 Task: Create a due date automation trigger when advanced on, on the monday before a card is due add fields without custom field "Resume" set to a number greater than 1 and greater or equal to 10 at 11:00 AM.
Action: Mouse moved to (1112, 84)
Screenshot: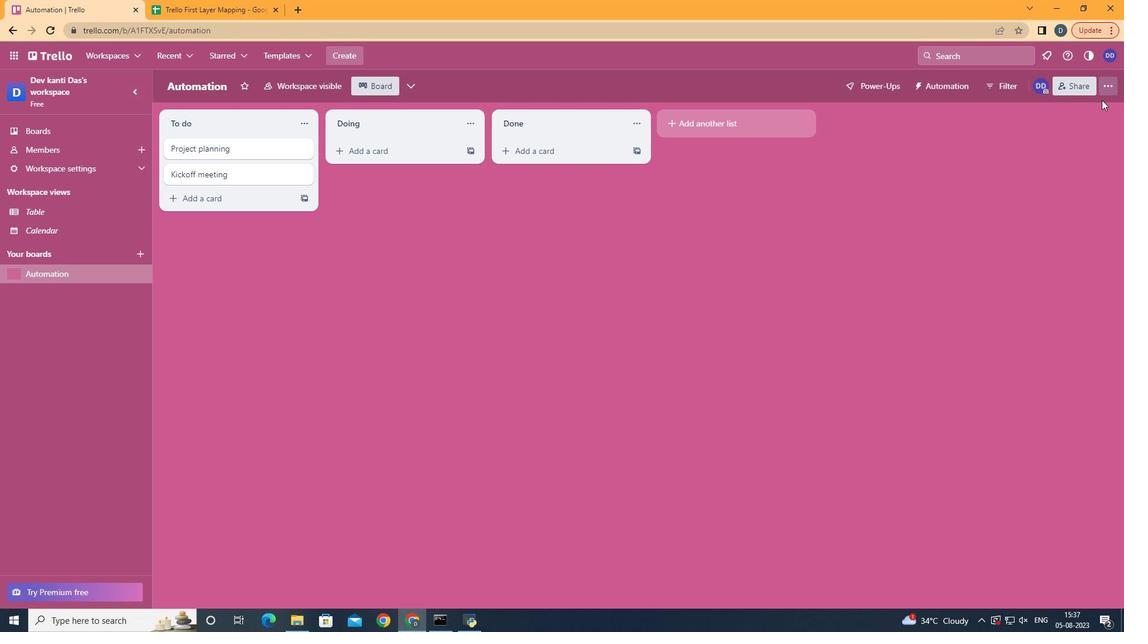 
Action: Mouse pressed left at (1112, 84)
Screenshot: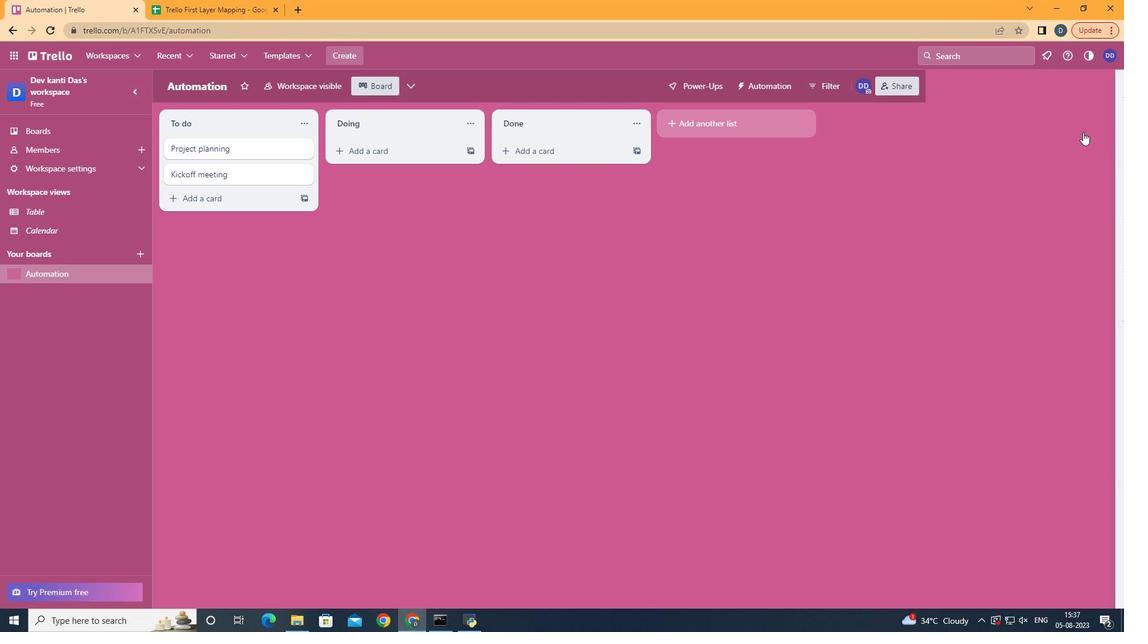 
Action: Mouse moved to (1012, 239)
Screenshot: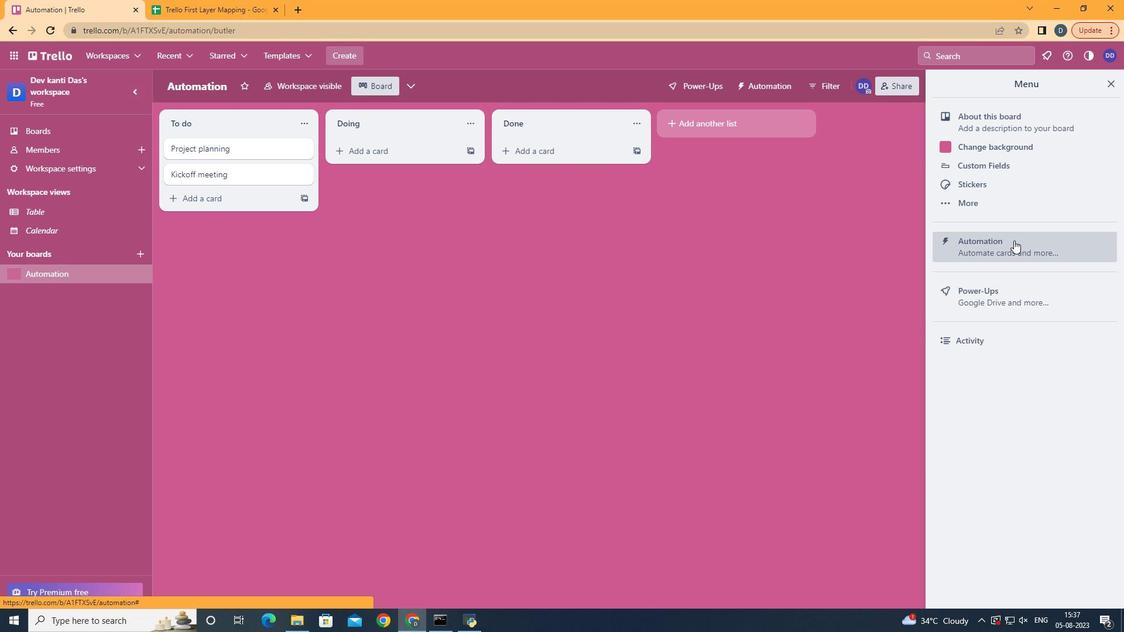 
Action: Mouse pressed left at (1012, 239)
Screenshot: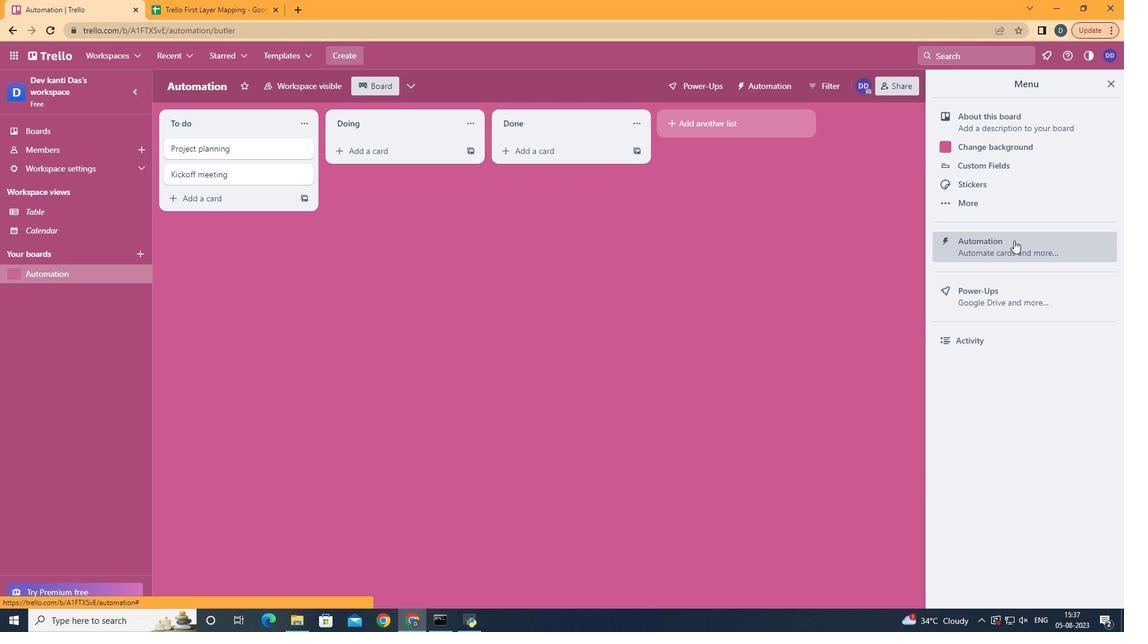
Action: Mouse moved to (209, 228)
Screenshot: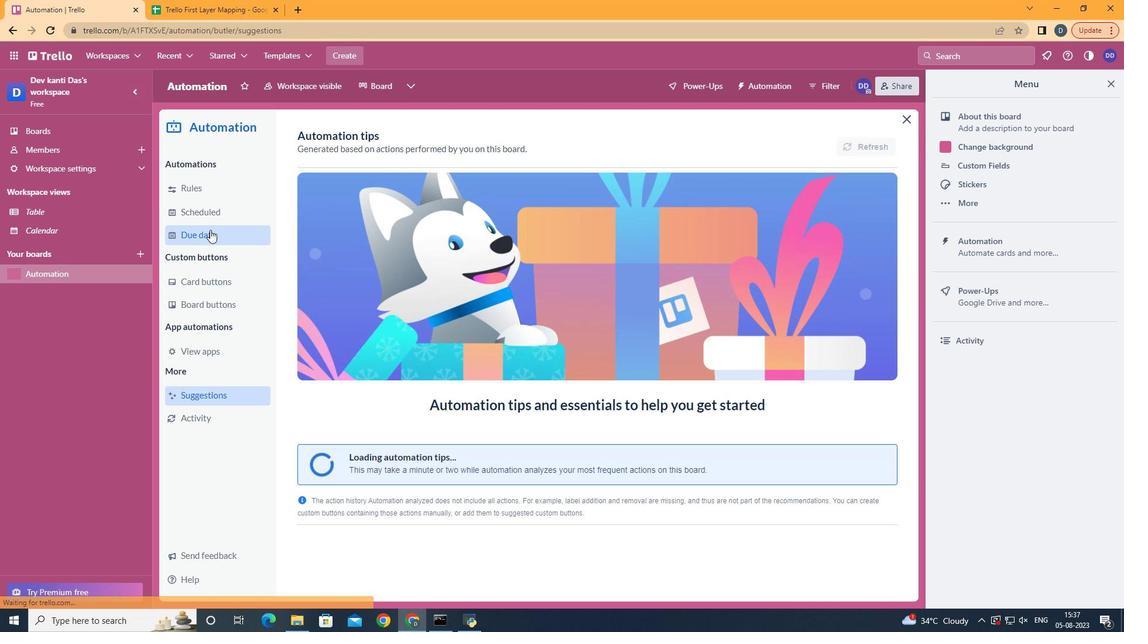 
Action: Mouse pressed left at (209, 228)
Screenshot: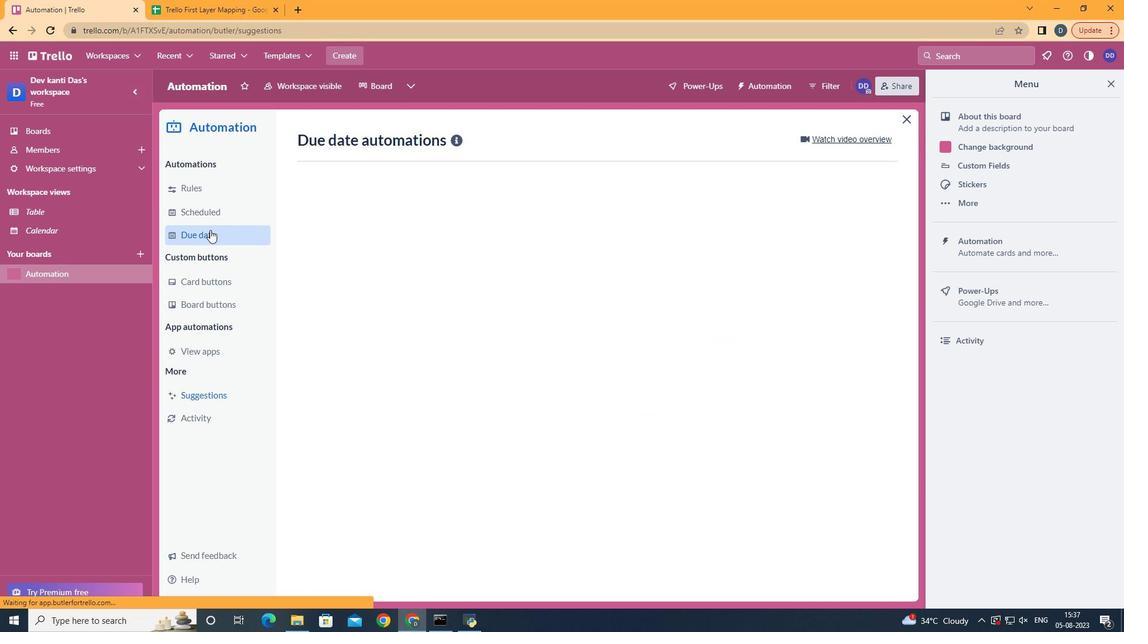 
Action: Mouse moved to (829, 141)
Screenshot: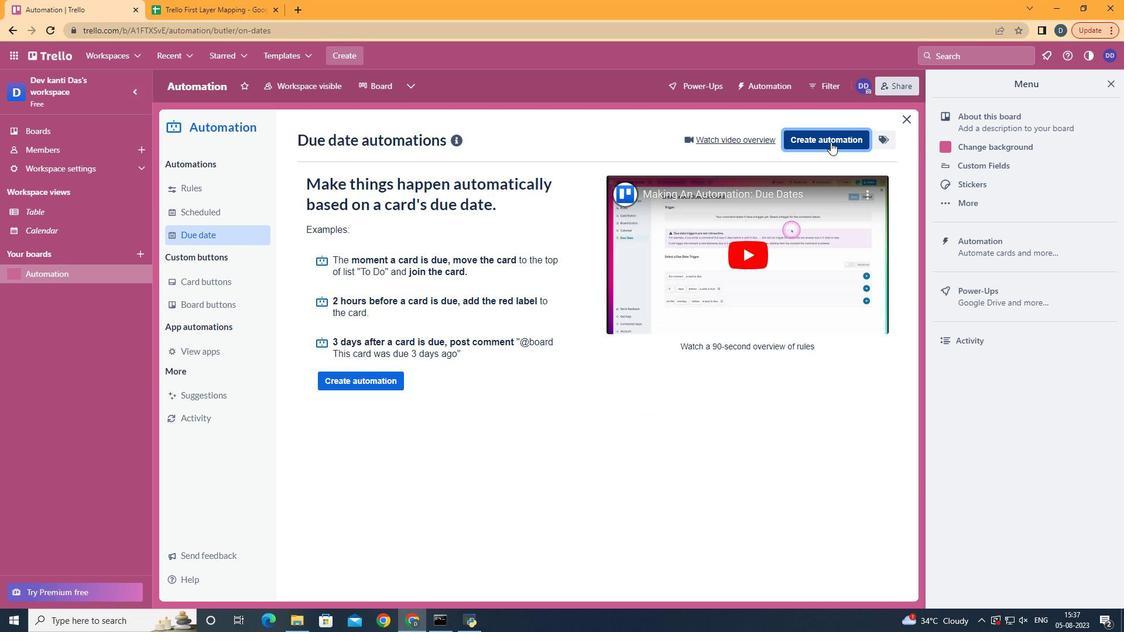 
Action: Mouse pressed left at (829, 141)
Screenshot: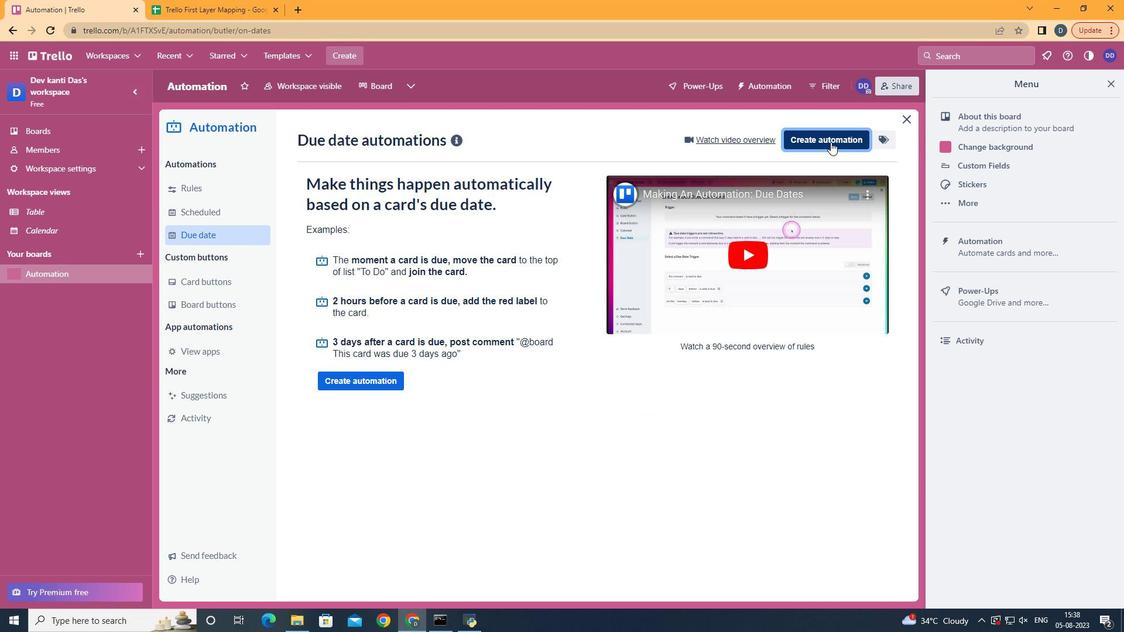 
Action: Mouse moved to (609, 245)
Screenshot: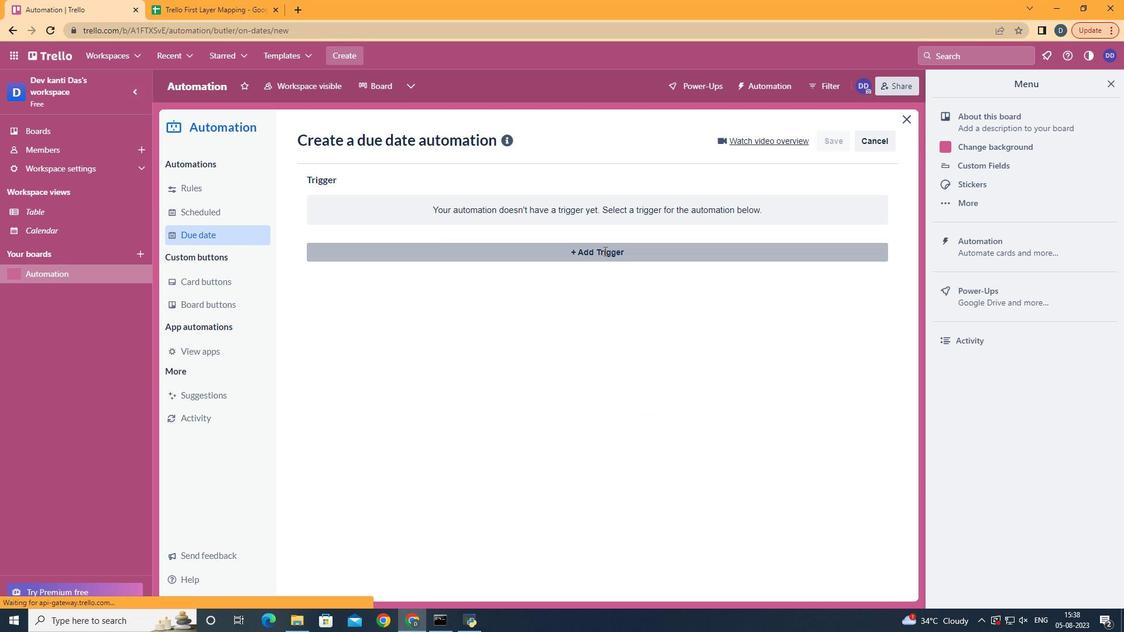 
Action: Mouse pressed left at (609, 245)
Screenshot: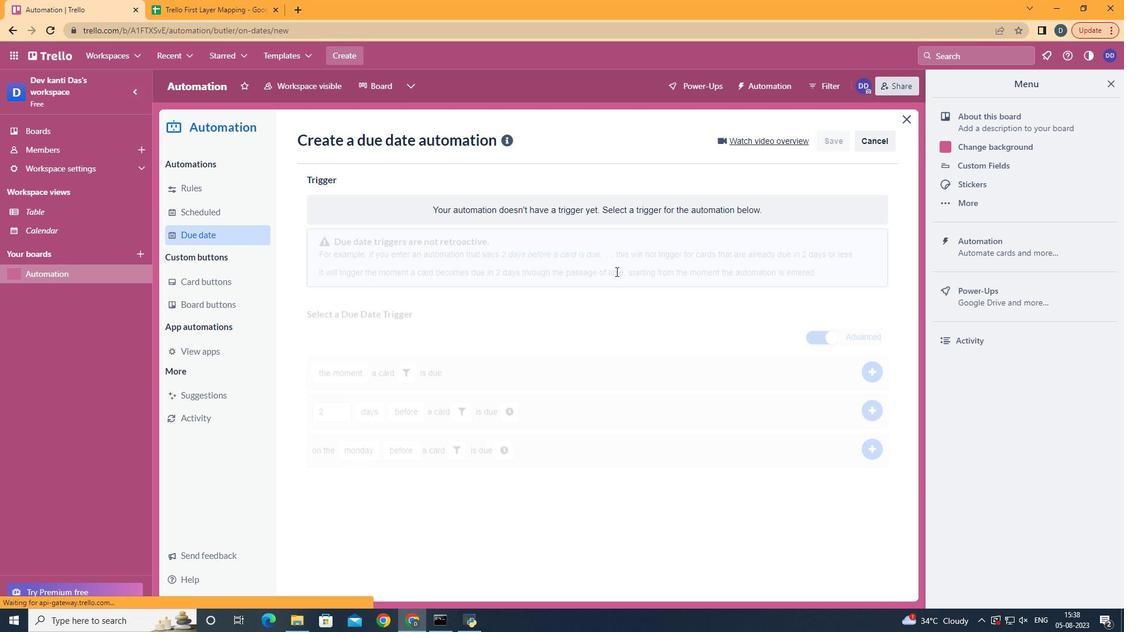 
Action: Mouse moved to (378, 305)
Screenshot: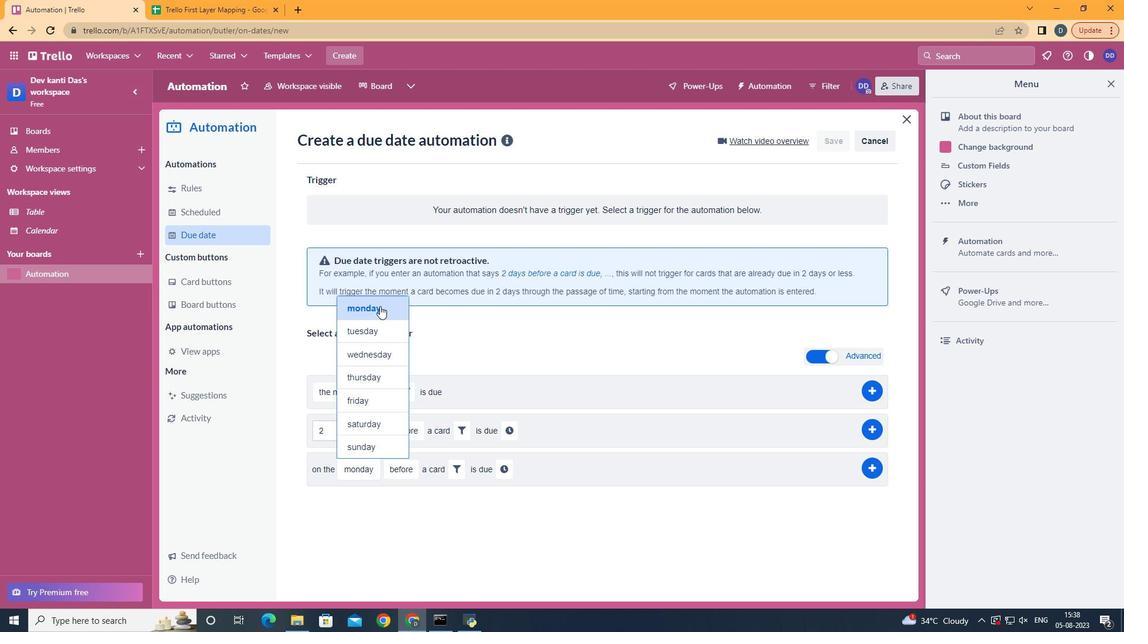
Action: Mouse pressed left at (378, 305)
Screenshot: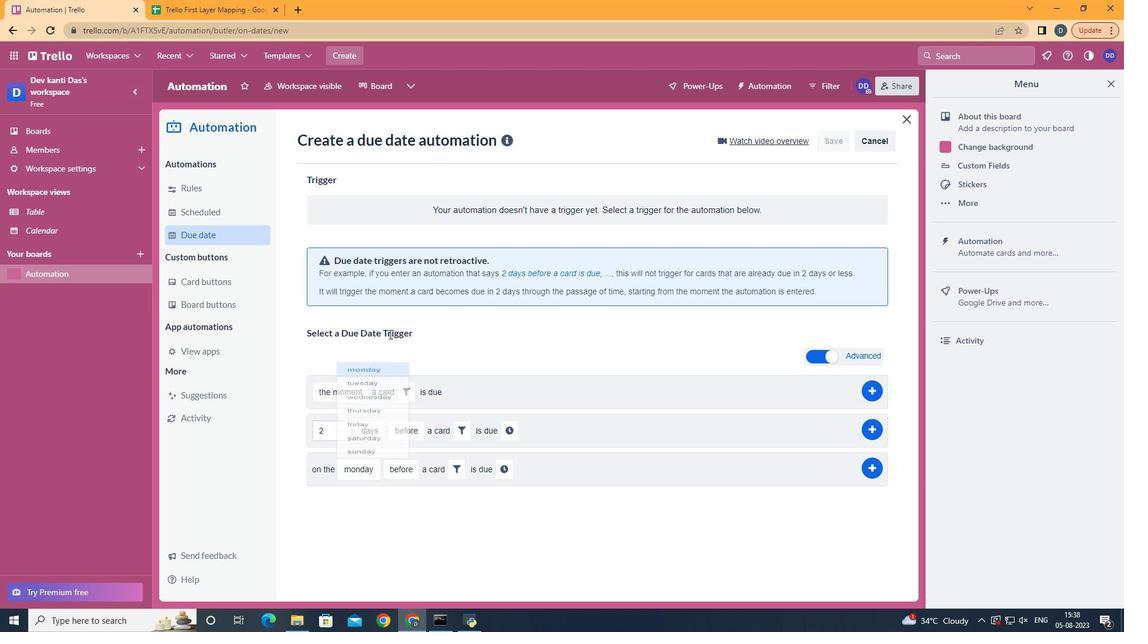 
Action: Mouse moved to (404, 488)
Screenshot: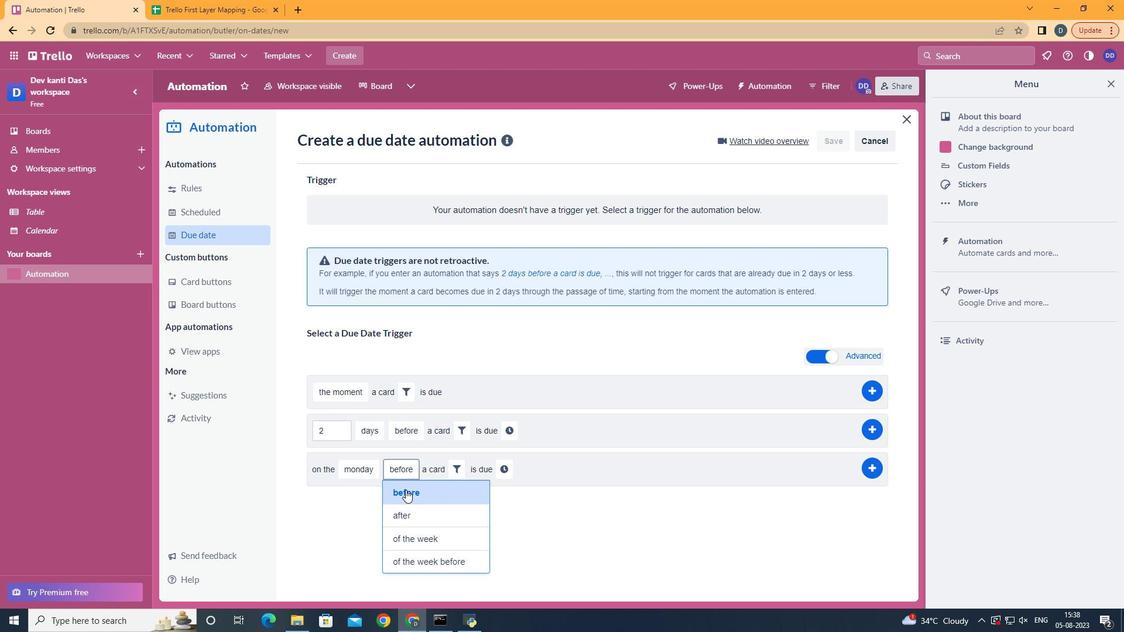 
Action: Mouse pressed left at (404, 488)
Screenshot: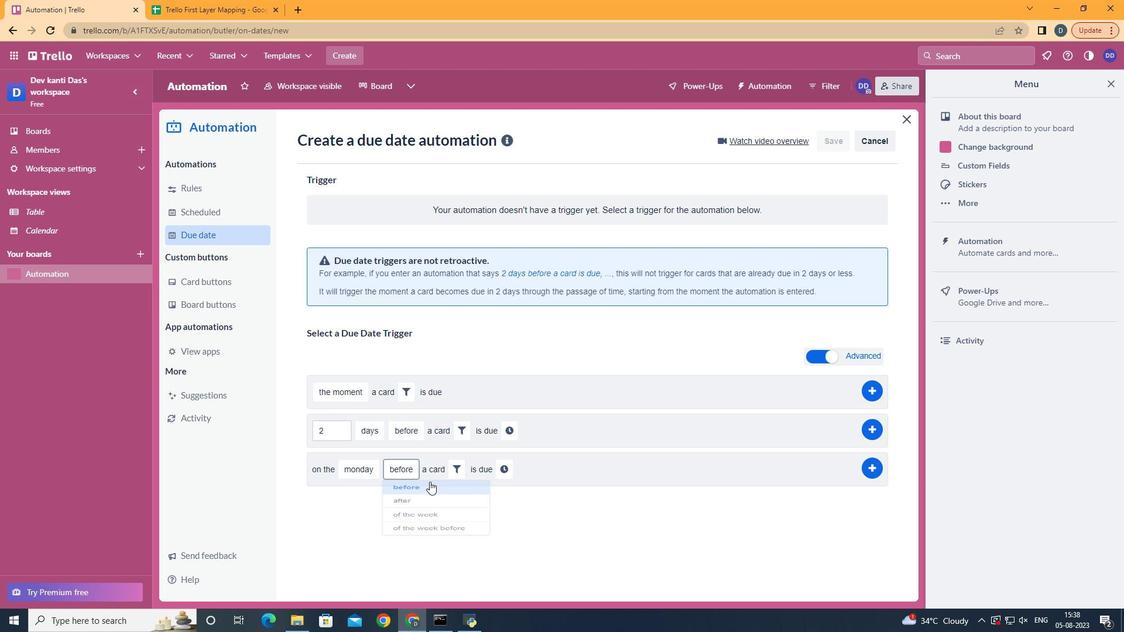 
Action: Mouse moved to (454, 469)
Screenshot: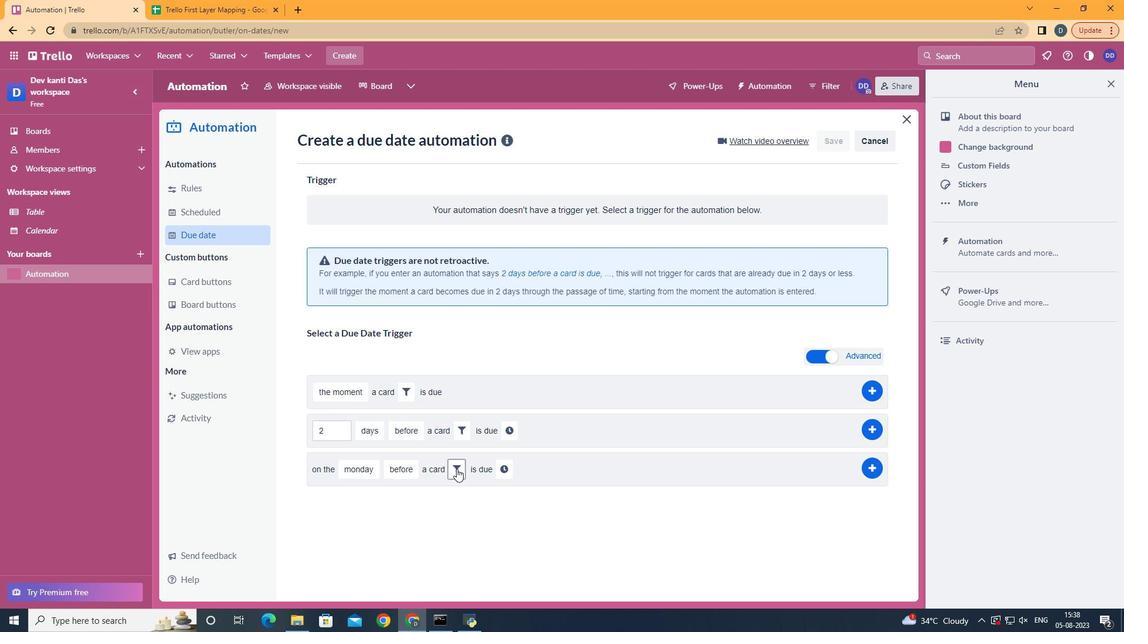 
Action: Mouse pressed left at (454, 469)
Screenshot: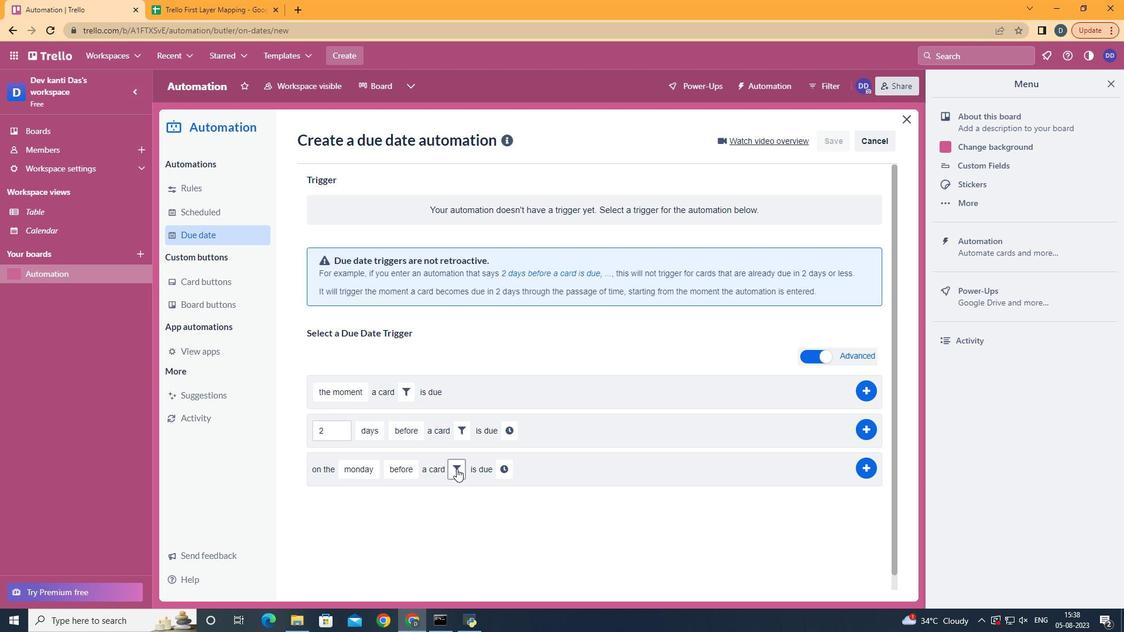 
Action: Mouse moved to (659, 496)
Screenshot: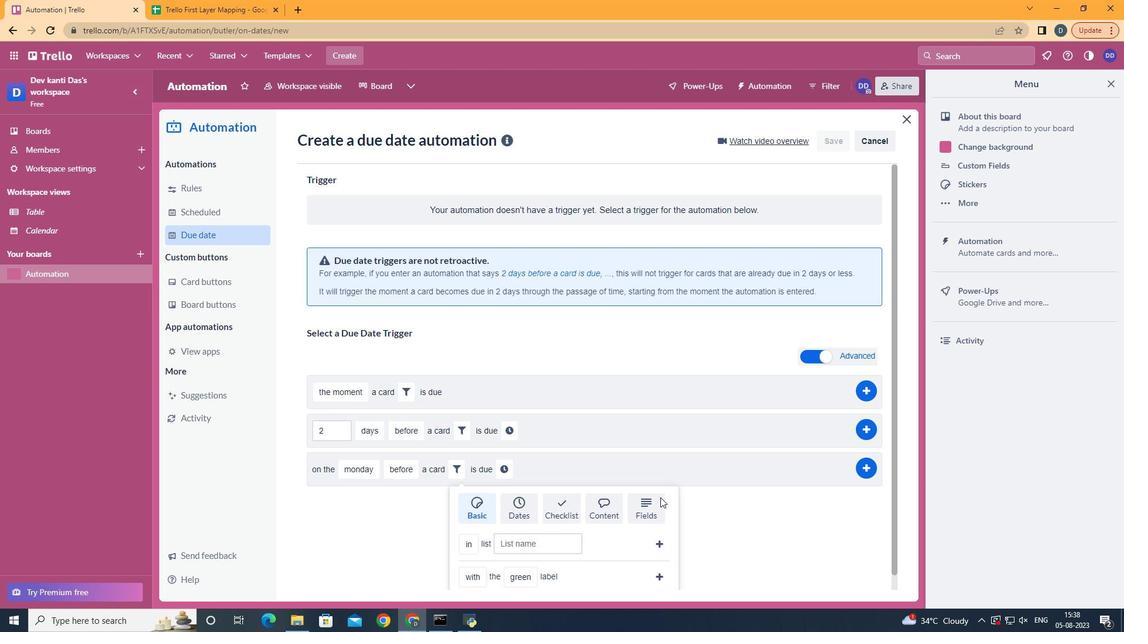
Action: Mouse pressed left at (659, 496)
Screenshot: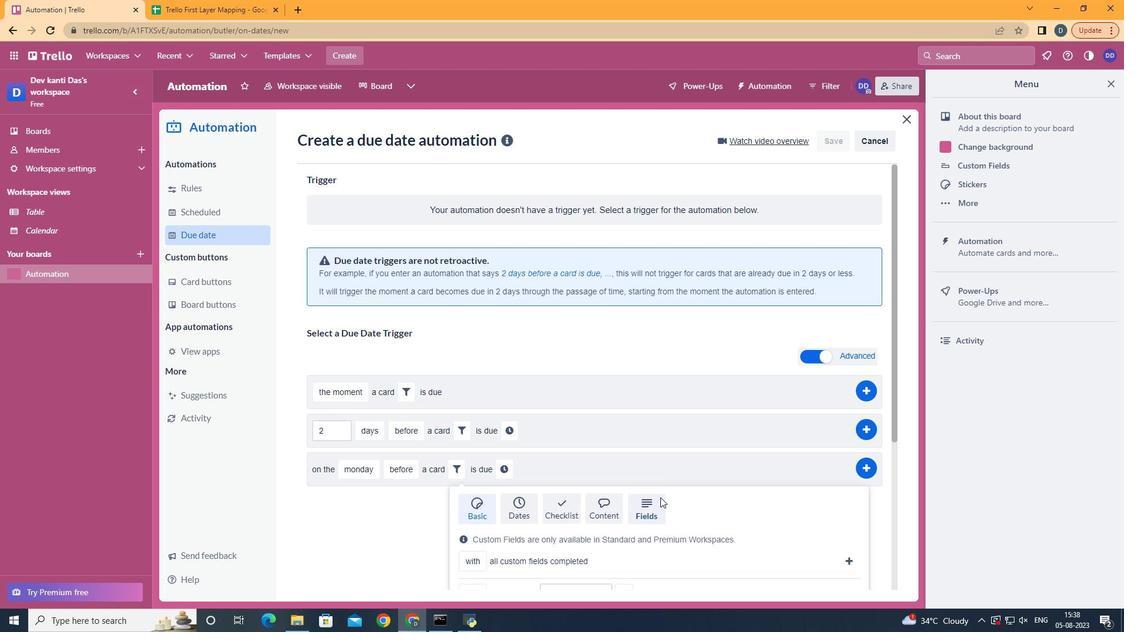 
Action: Mouse scrolled (659, 495) with delta (0, 0)
Screenshot: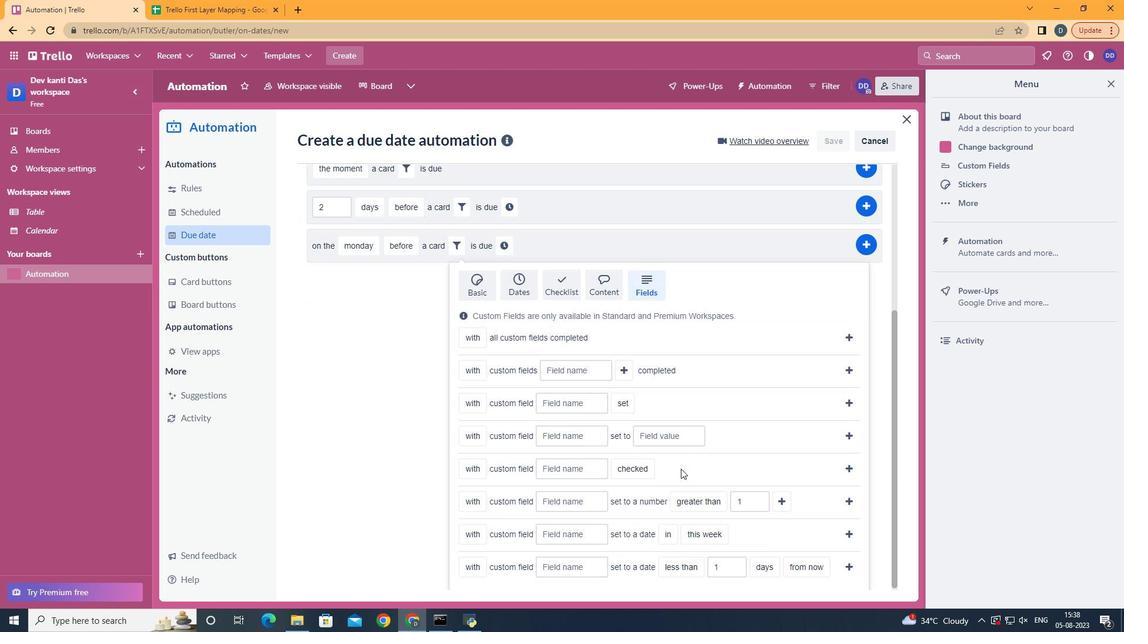 
Action: Mouse scrolled (659, 495) with delta (0, 0)
Screenshot: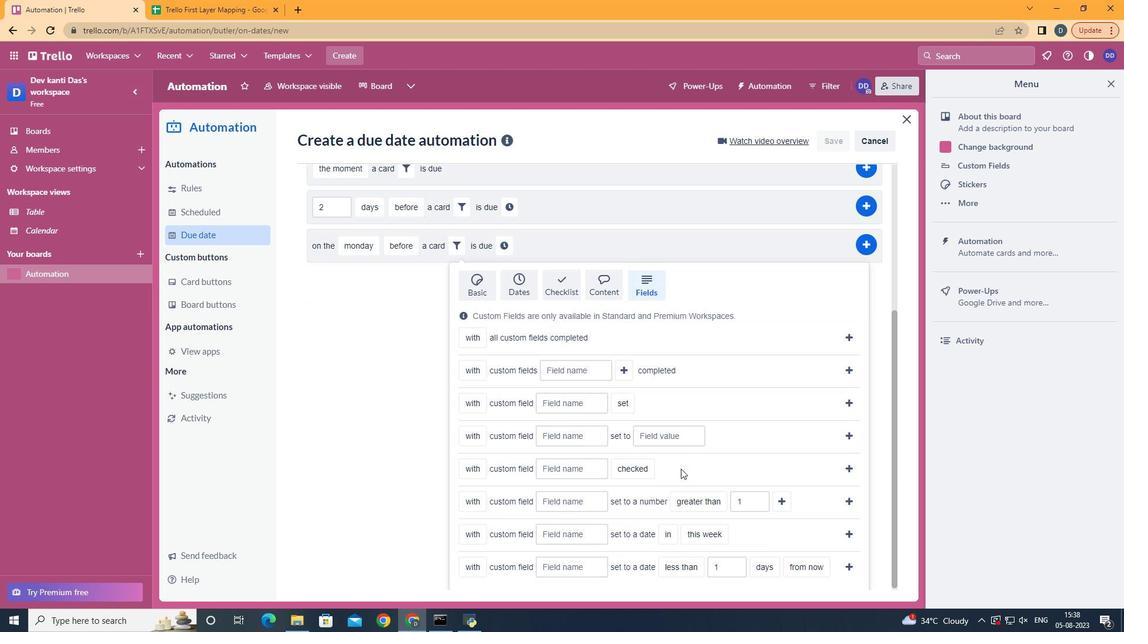 
Action: Mouse scrolled (659, 495) with delta (0, 0)
Screenshot: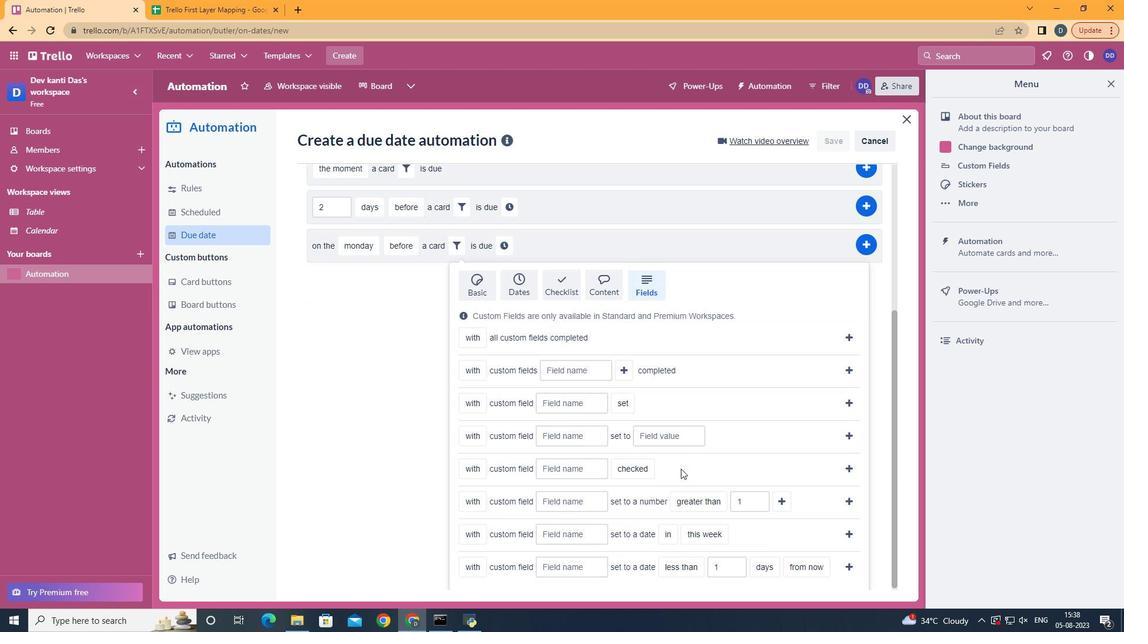 
Action: Mouse scrolled (659, 495) with delta (0, 0)
Screenshot: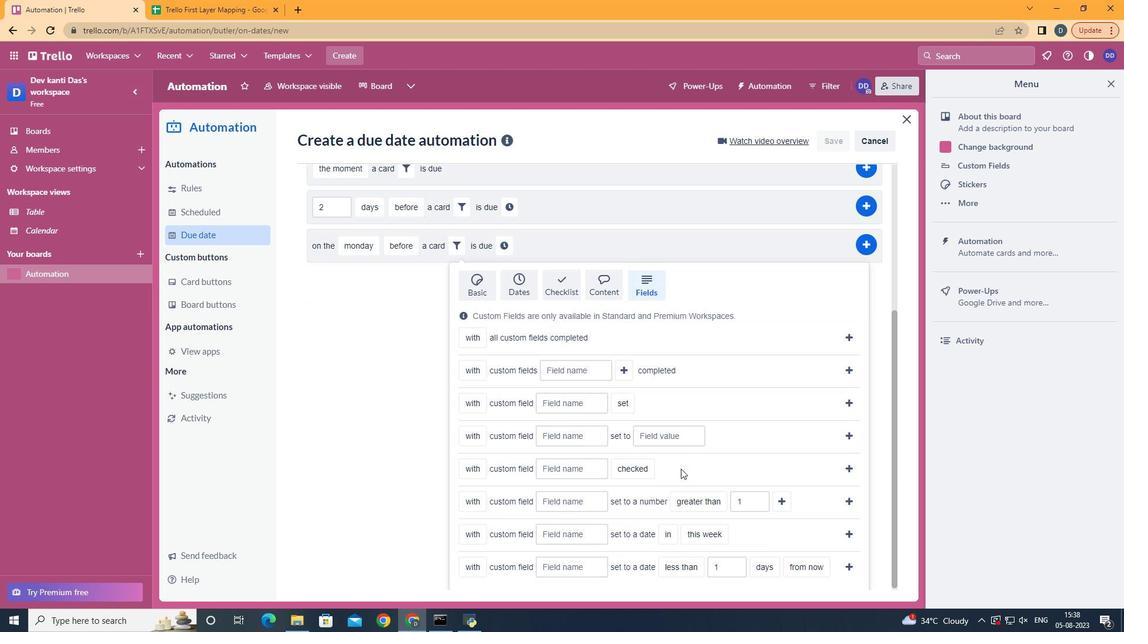 
Action: Mouse scrolled (659, 495) with delta (0, 0)
Screenshot: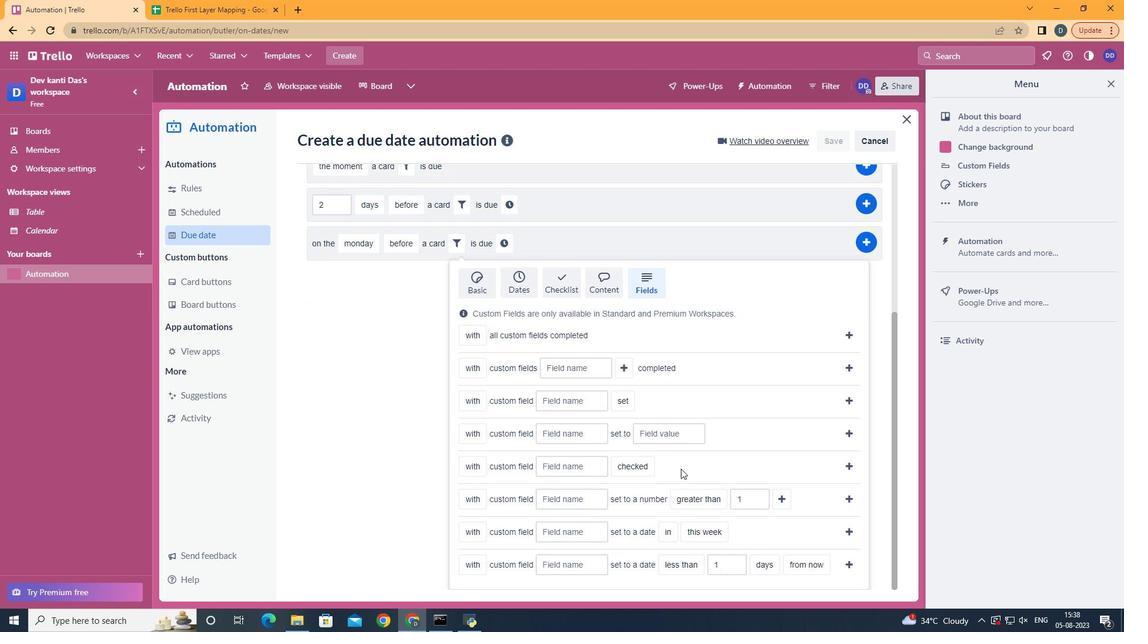 
Action: Mouse scrolled (659, 495) with delta (0, 0)
Screenshot: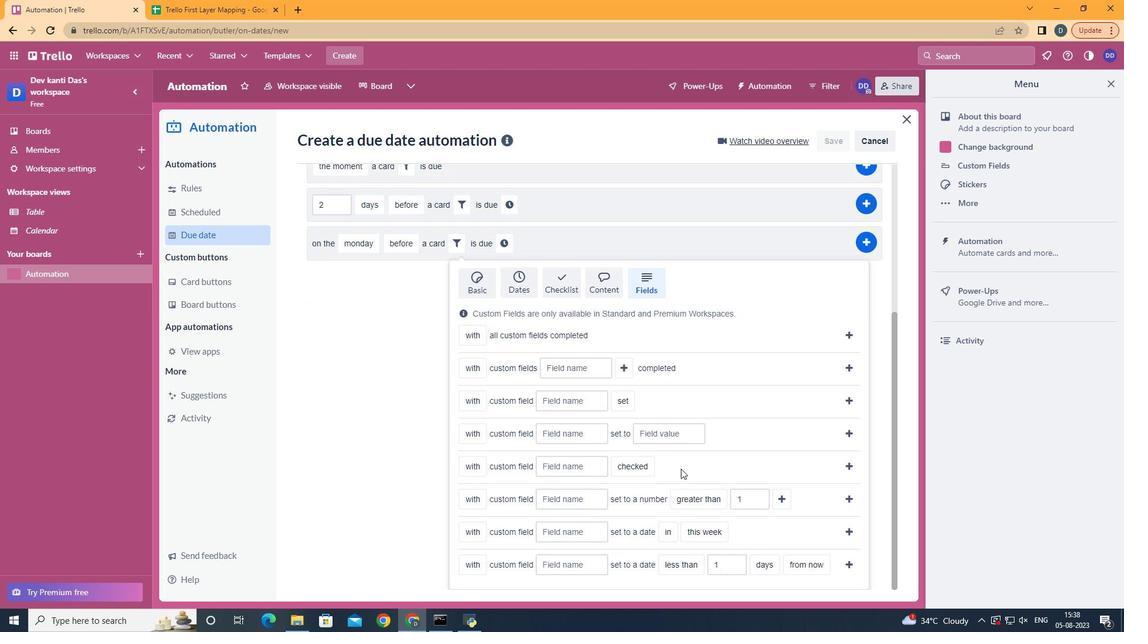 
Action: Mouse moved to (477, 548)
Screenshot: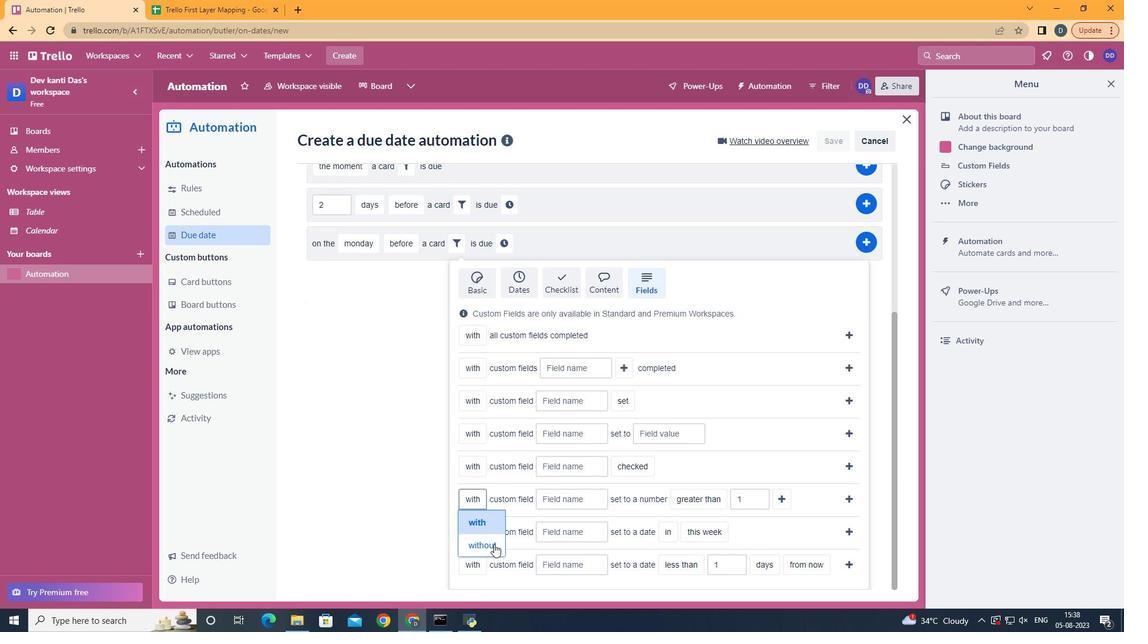 
Action: Mouse pressed left at (477, 548)
Screenshot: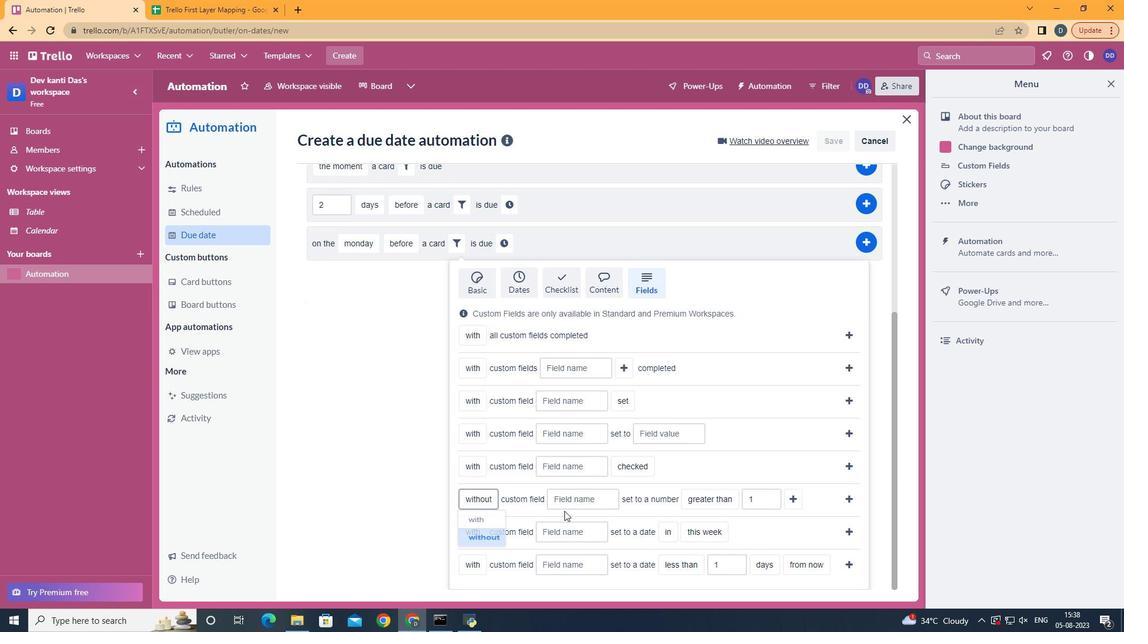 
Action: Mouse moved to (585, 497)
Screenshot: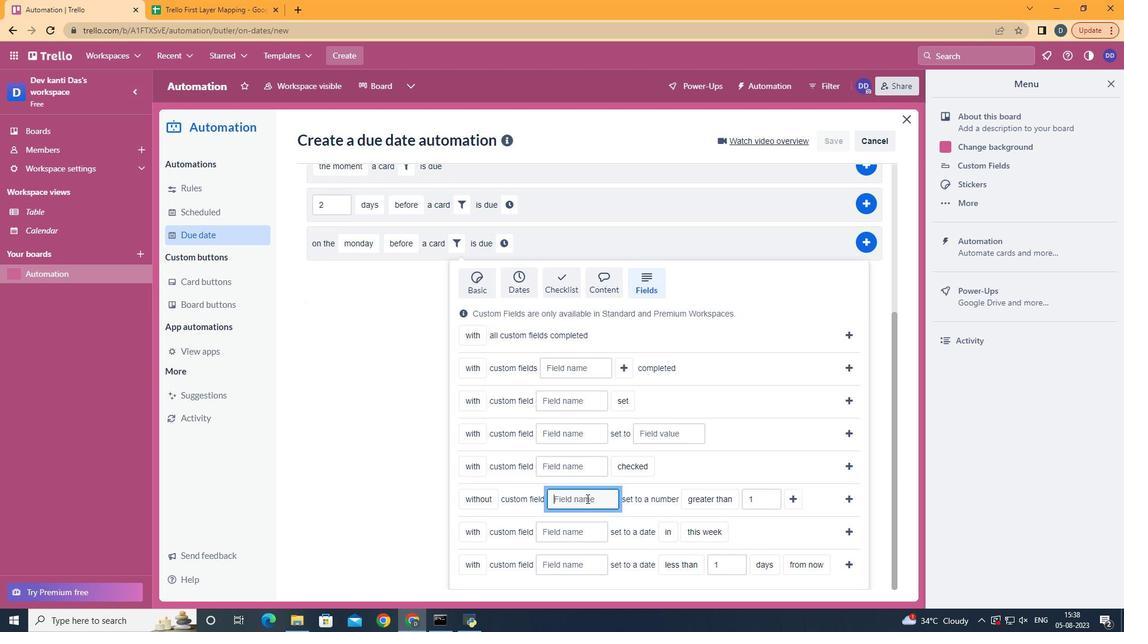 
Action: Mouse pressed left at (585, 497)
Screenshot: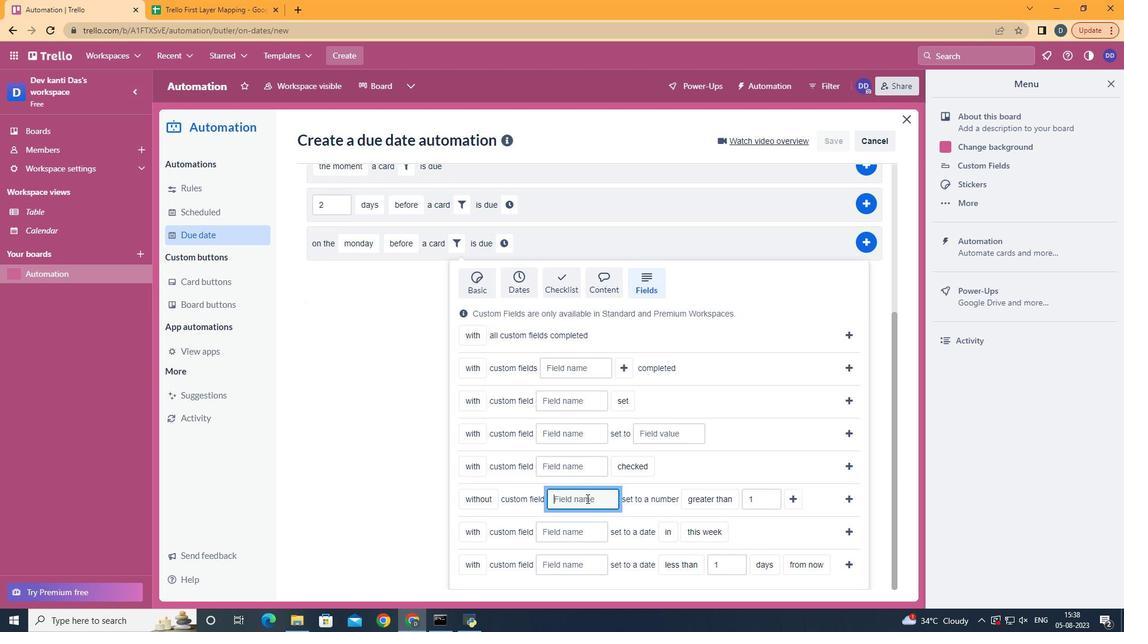 
Action: Mouse moved to (585, 497)
Screenshot: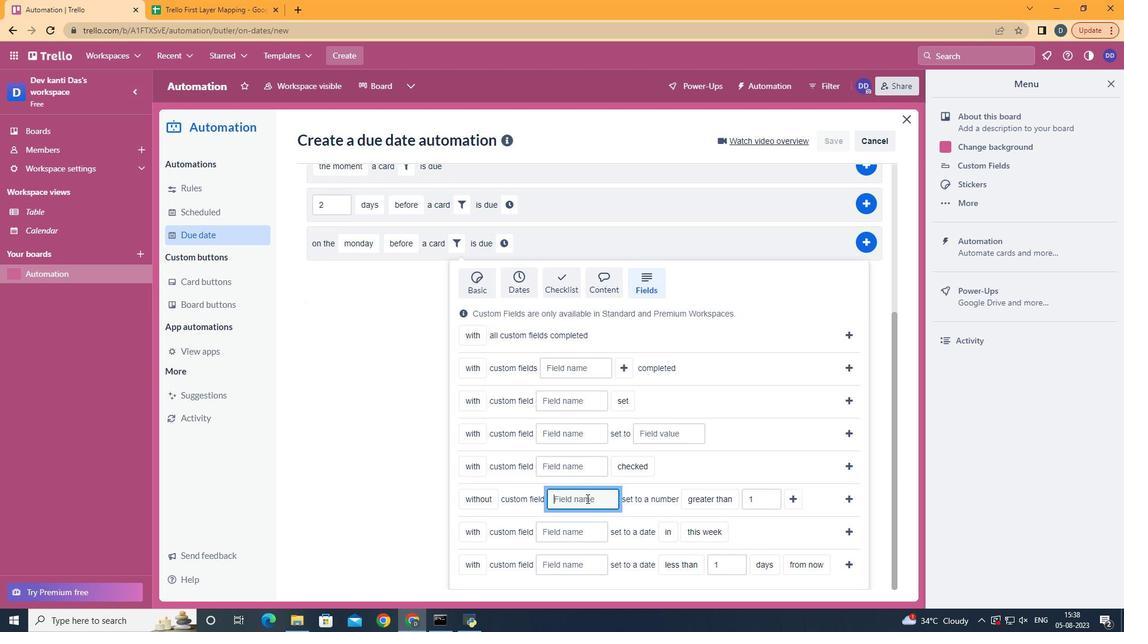 
Action: Key pressed <Key.shift>Resume
Screenshot: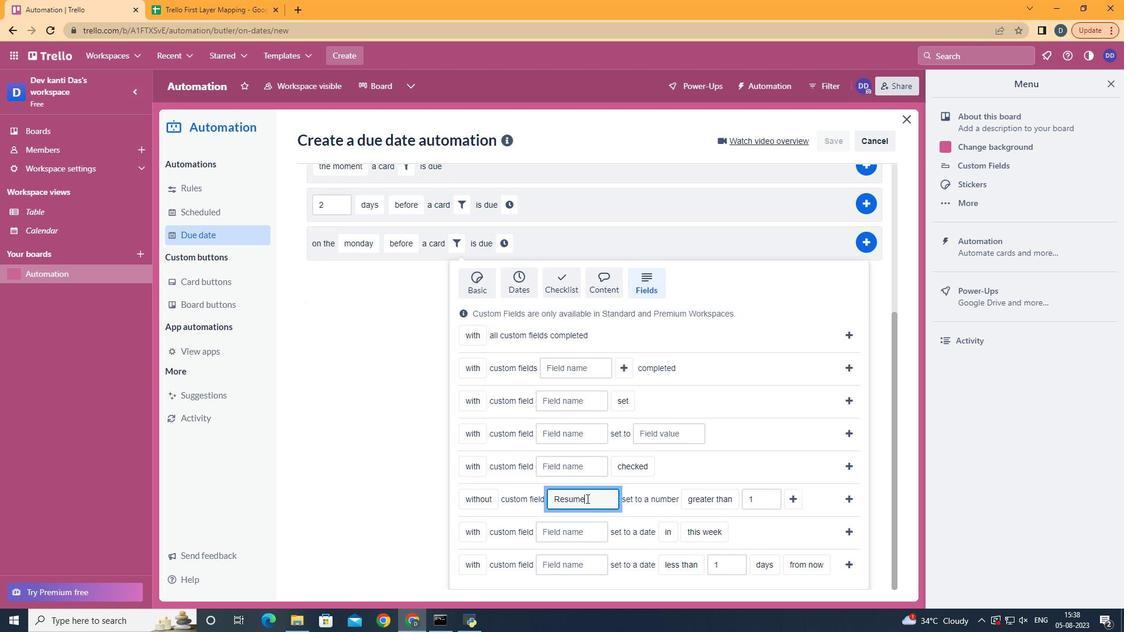 
Action: Mouse moved to (738, 408)
Screenshot: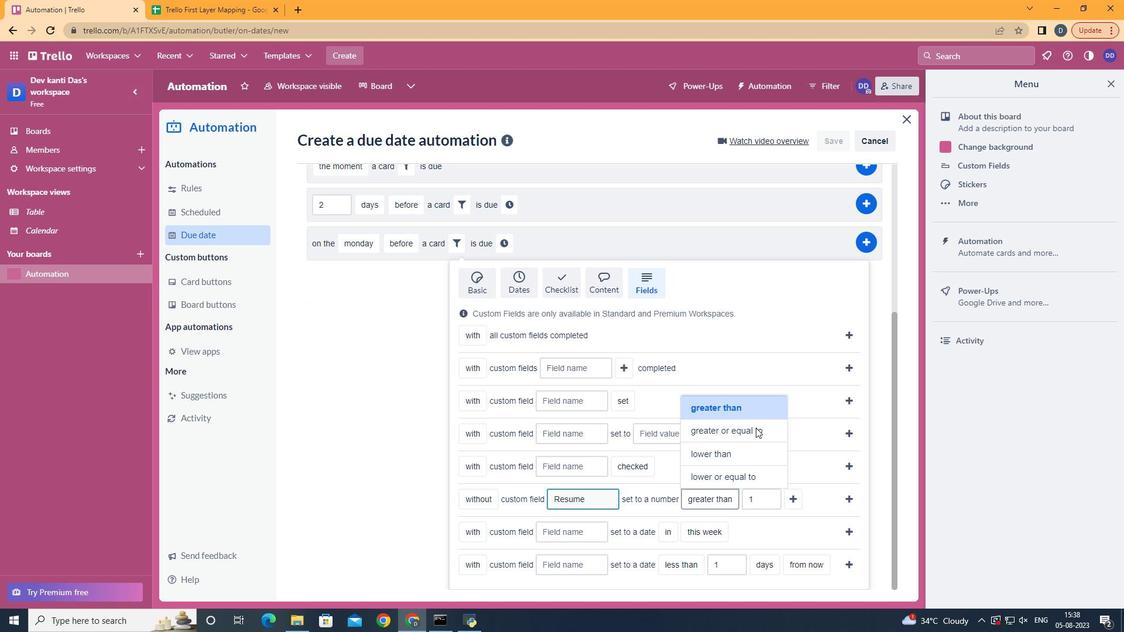 
Action: Mouse pressed left at (738, 408)
Screenshot: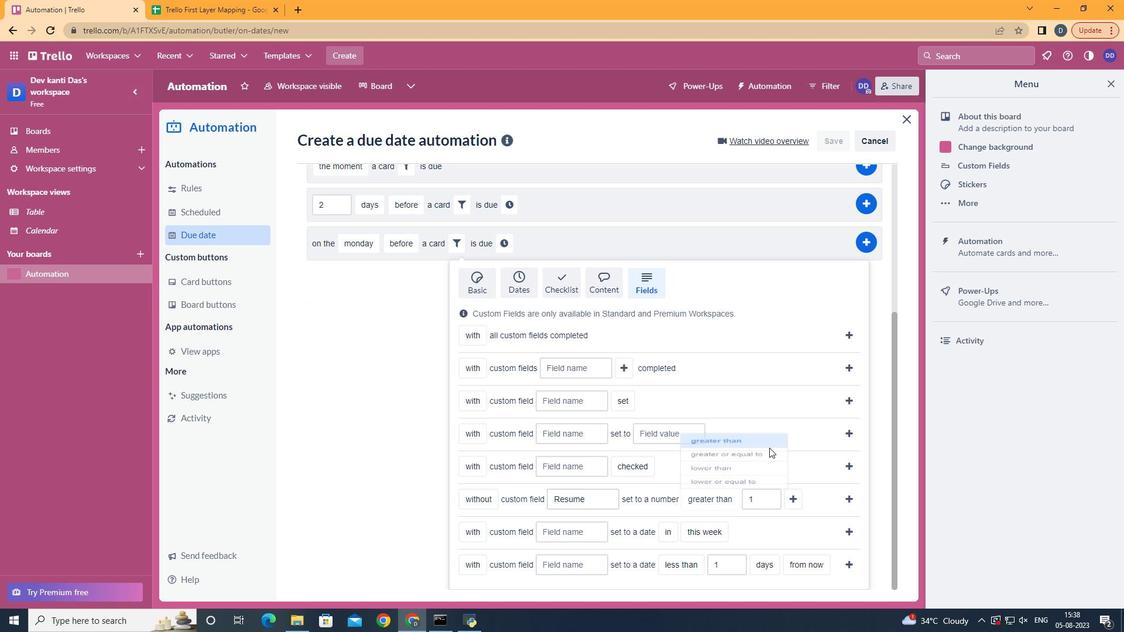 
Action: Mouse moved to (785, 505)
Screenshot: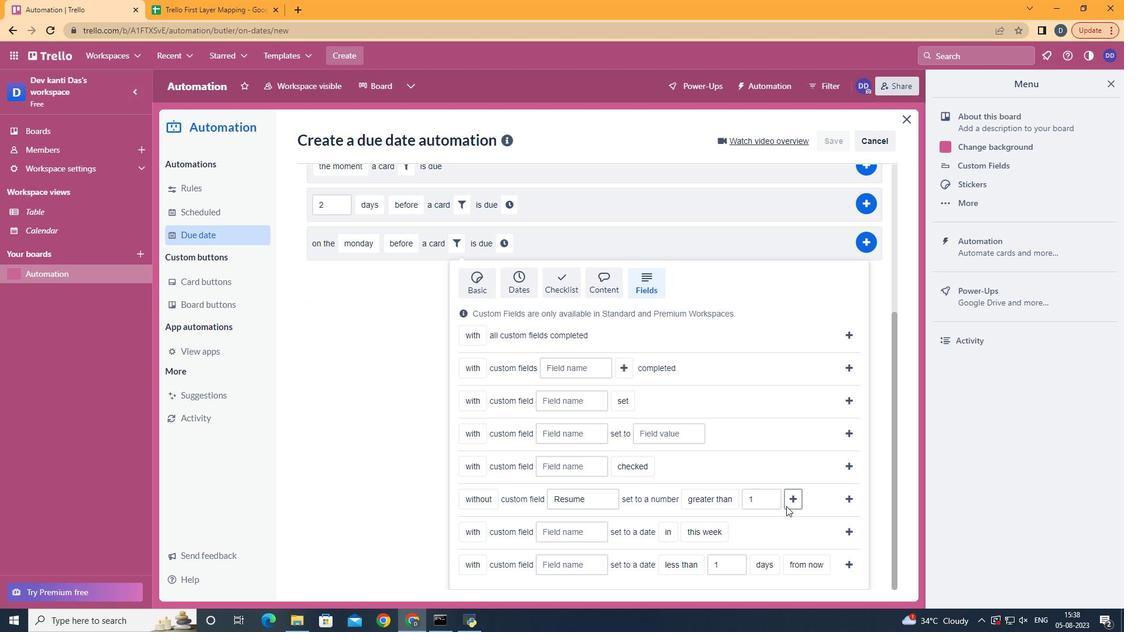 
Action: Mouse pressed left at (785, 505)
Screenshot: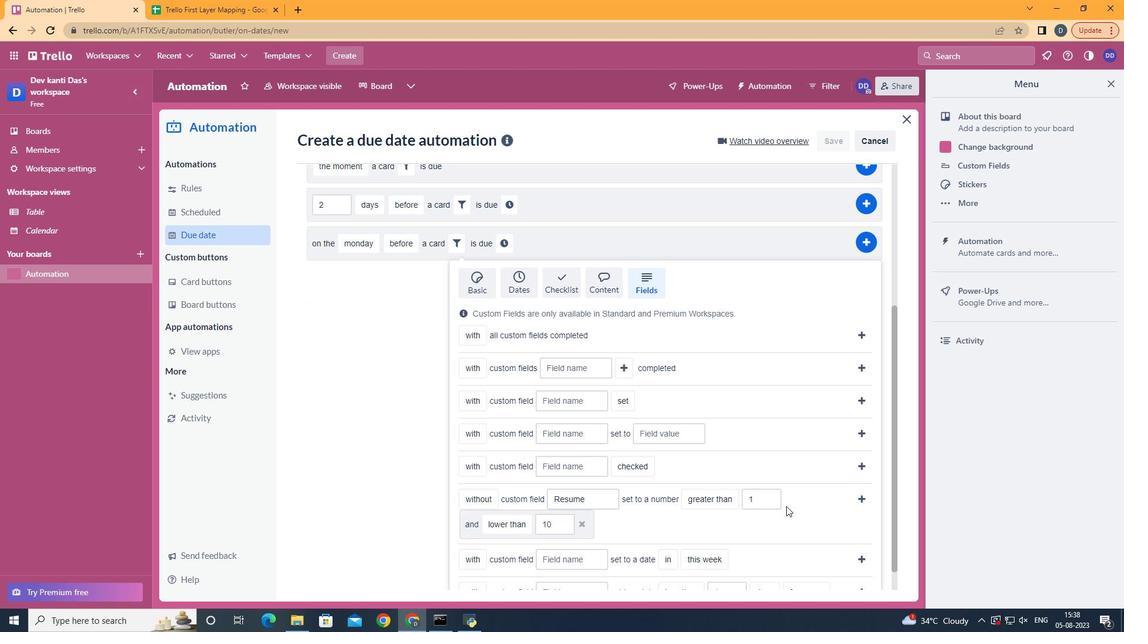 
Action: Mouse moved to (530, 502)
Screenshot: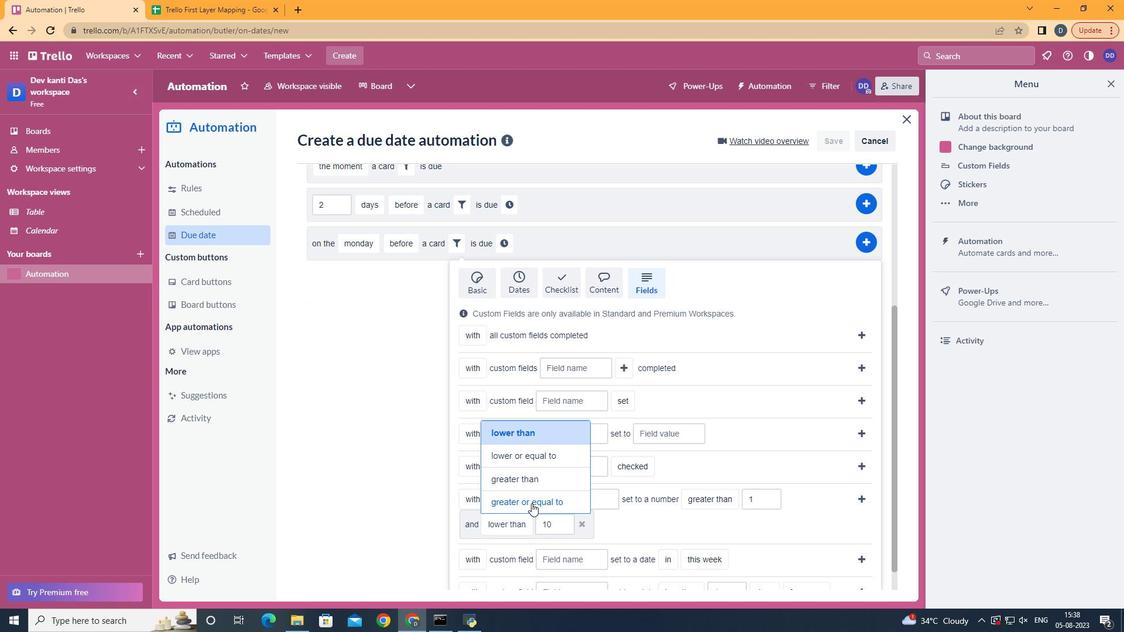 
Action: Mouse pressed left at (530, 502)
Screenshot: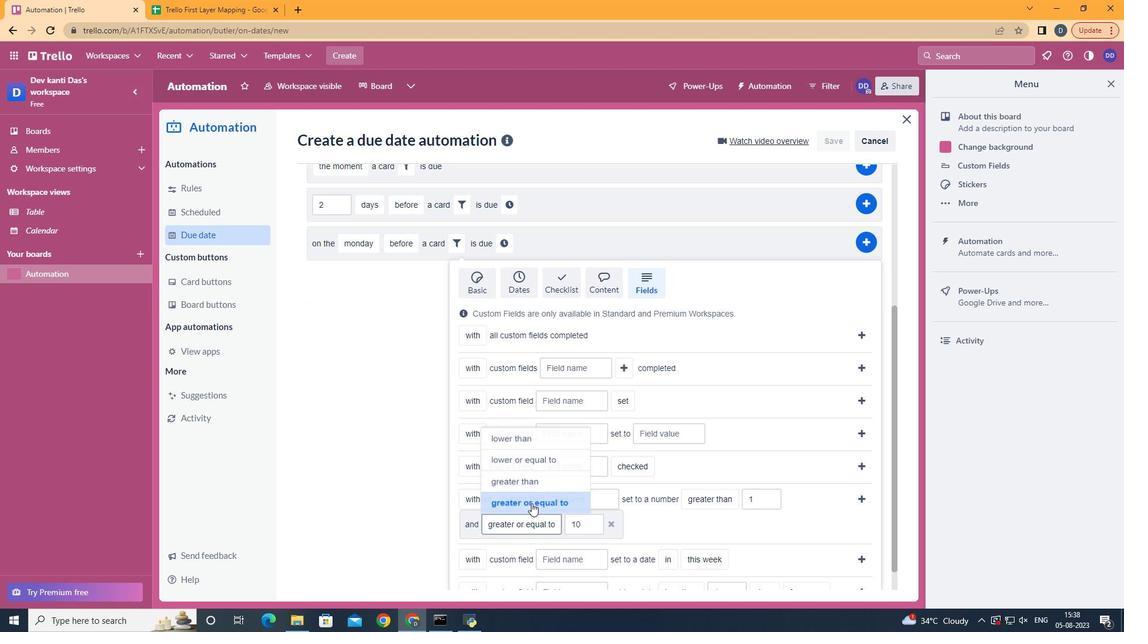 
Action: Mouse moved to (865, 495)
Screenshot: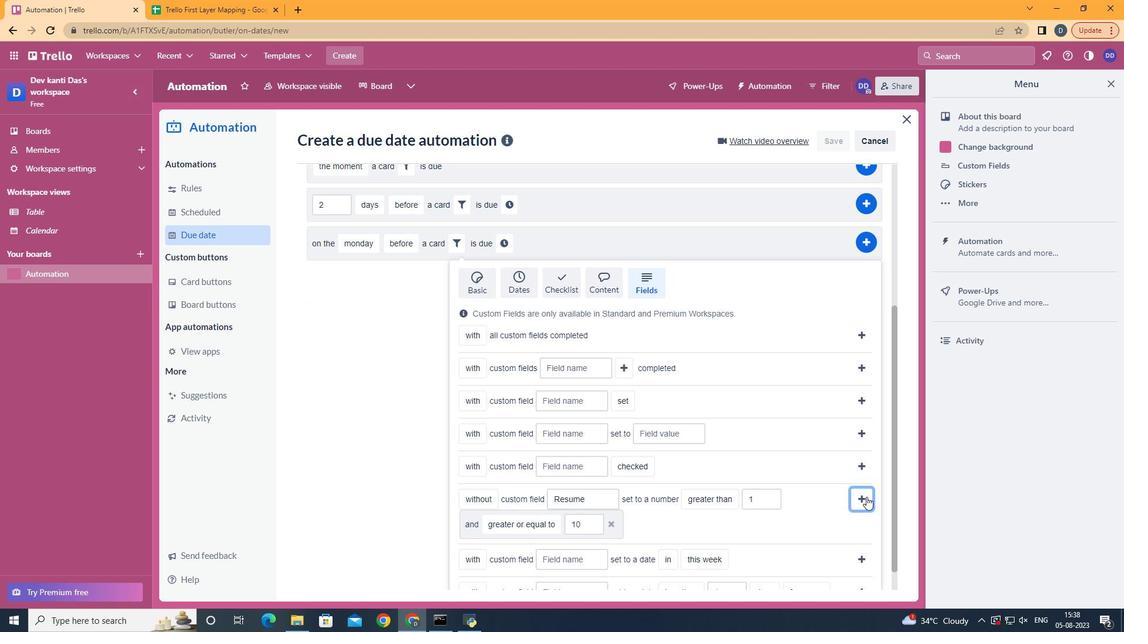 
Action: Mouse pressed left at (865, 495)
Screenshot: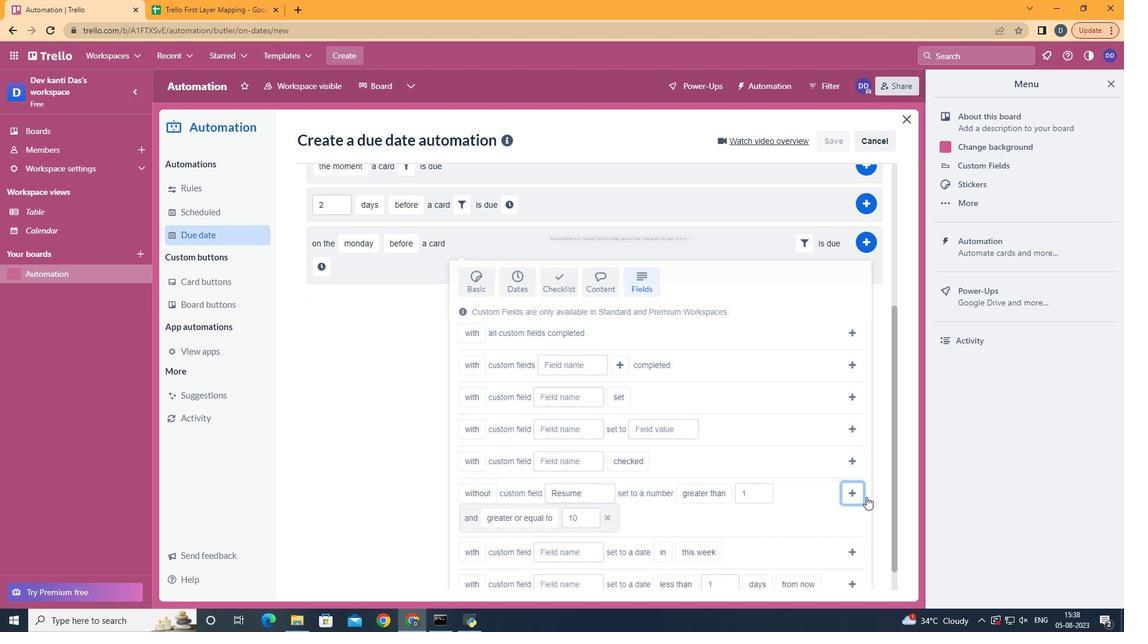 
Action: Mouse moved to (323, 491)
Screenshot: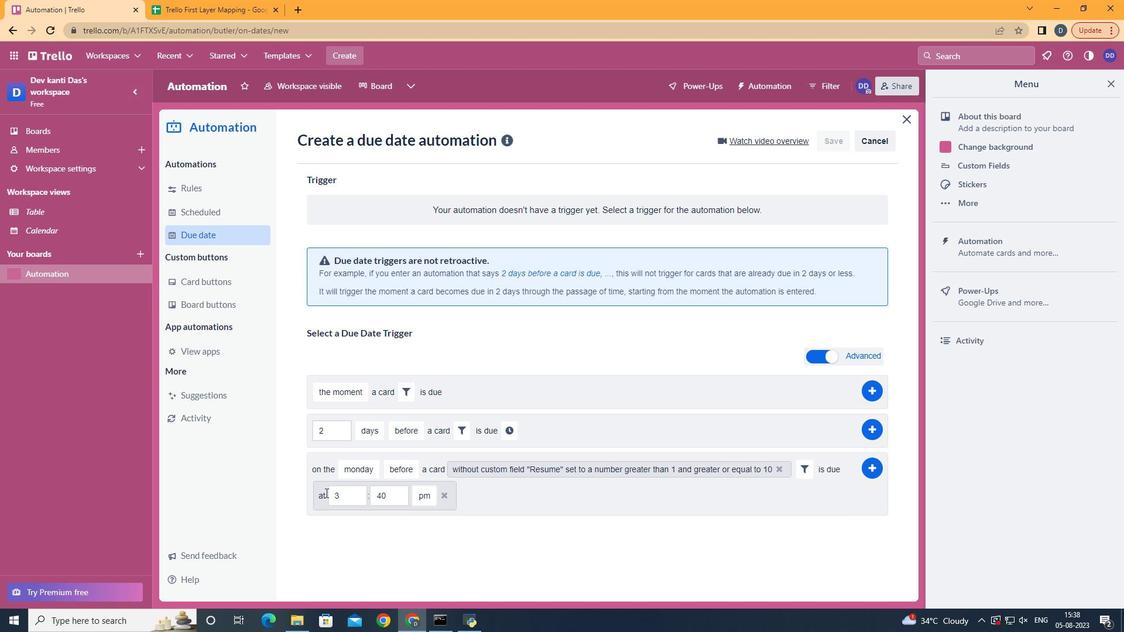 
Action: Mouse pressed left at (323, 491)
Screenshot: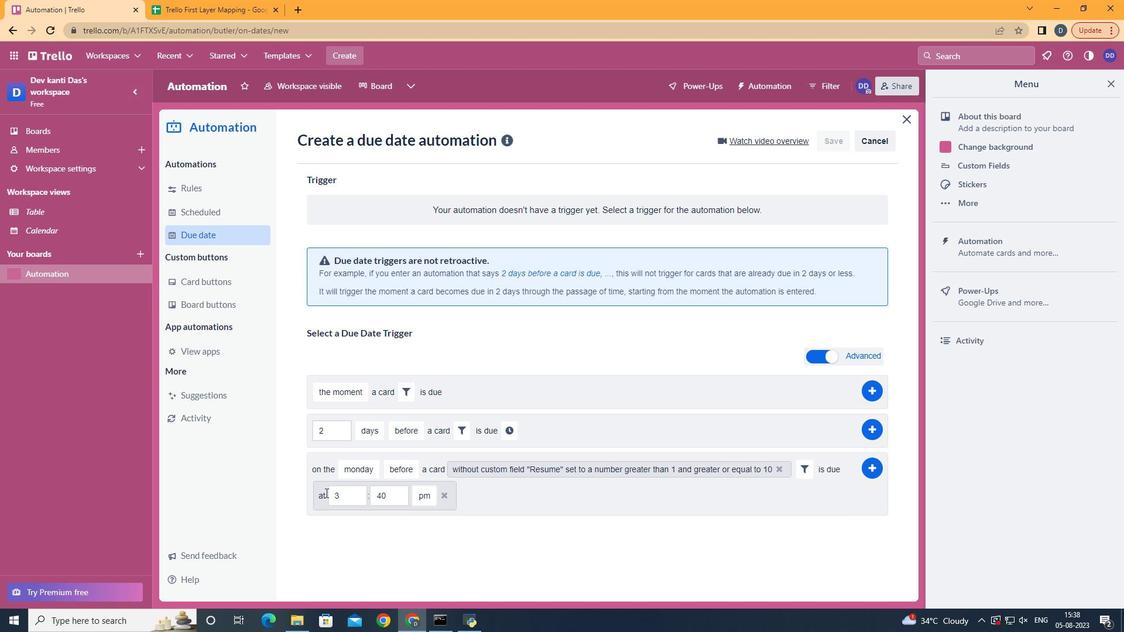 
Action: Mouse moved to (350, 500)
Screenshot: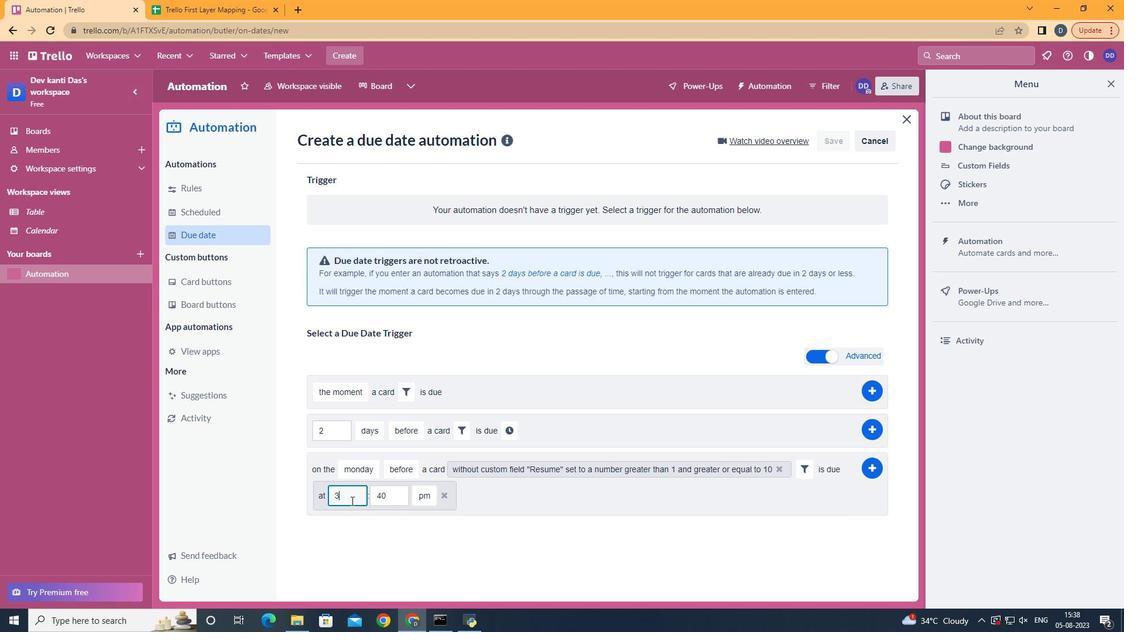 
Action: Mouse pressed left at (350, 500)
Screenshot: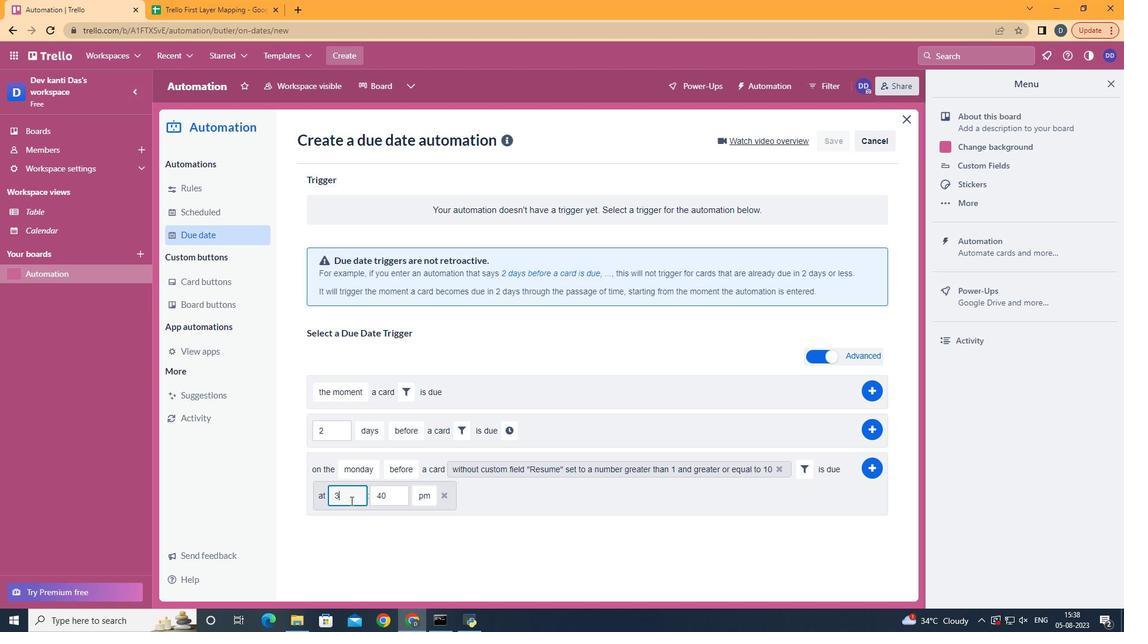 
Action: Mouse moved to (348, 500)
Screenshot: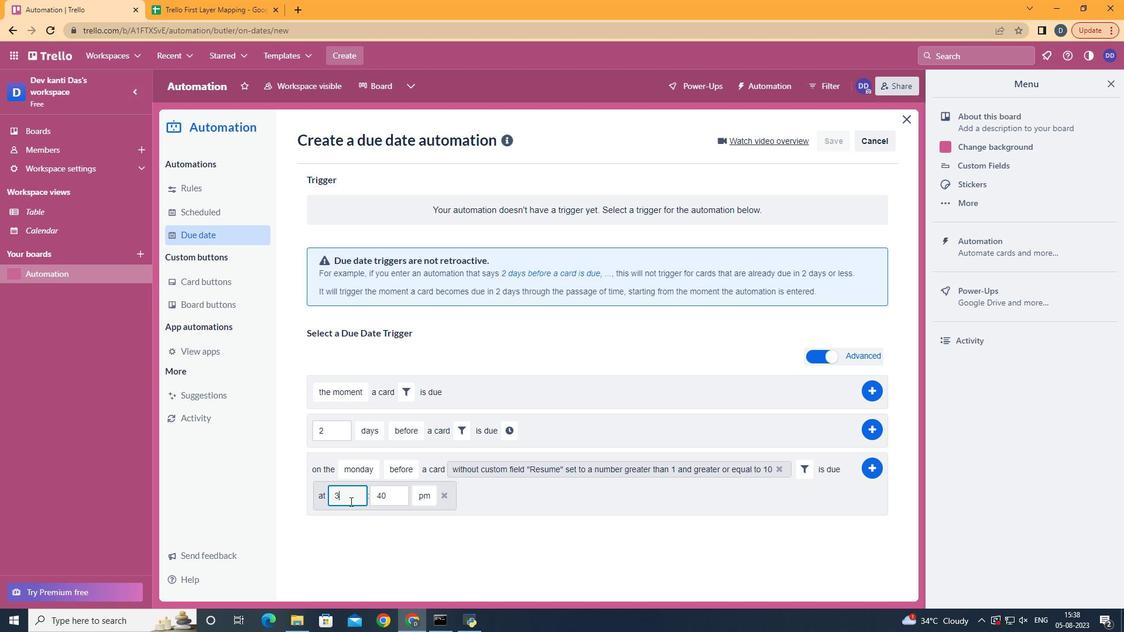 
Action: Key pressed <Key.backspace>11
Screenshot: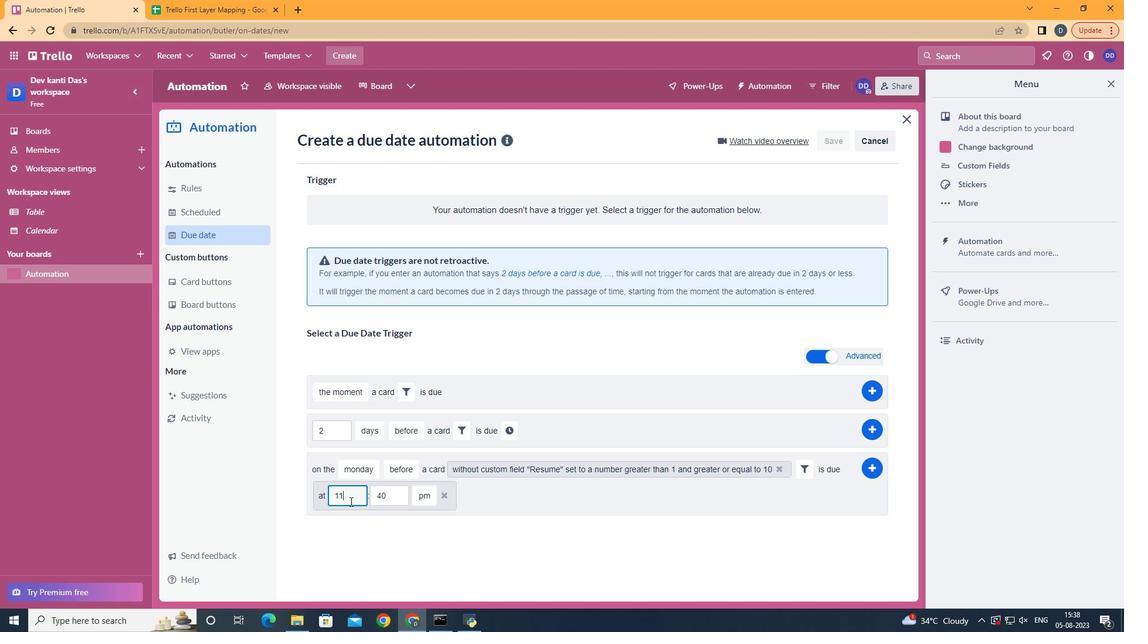 
Action: Mouse moved to (394, 495)
Screenshot: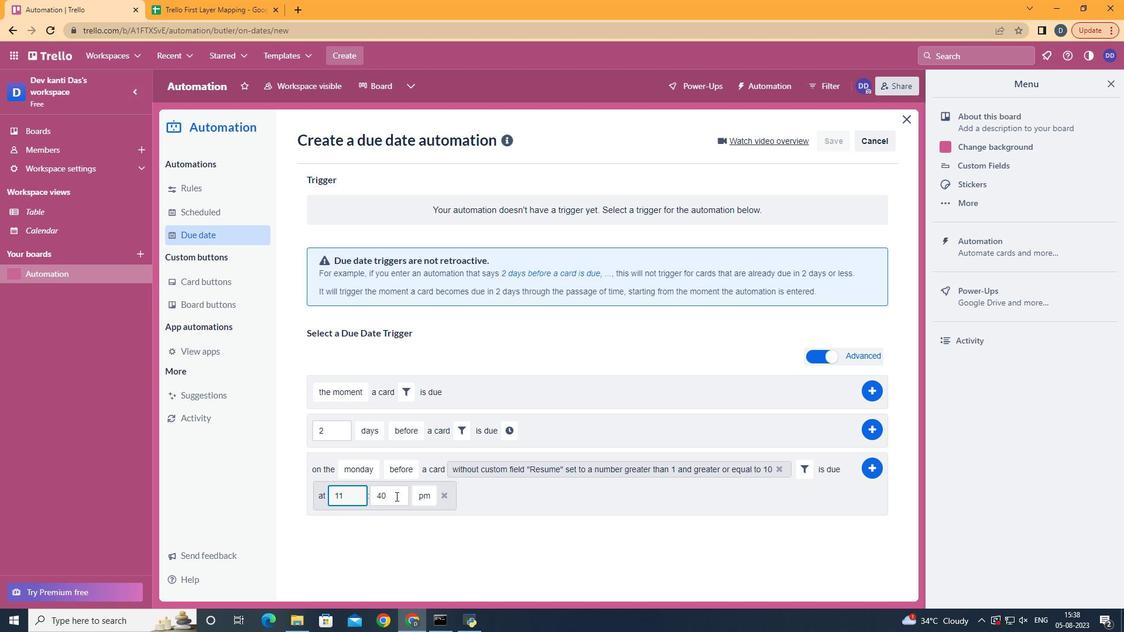 
Action: Mouse pressed left at (394, 495)
Screenshot: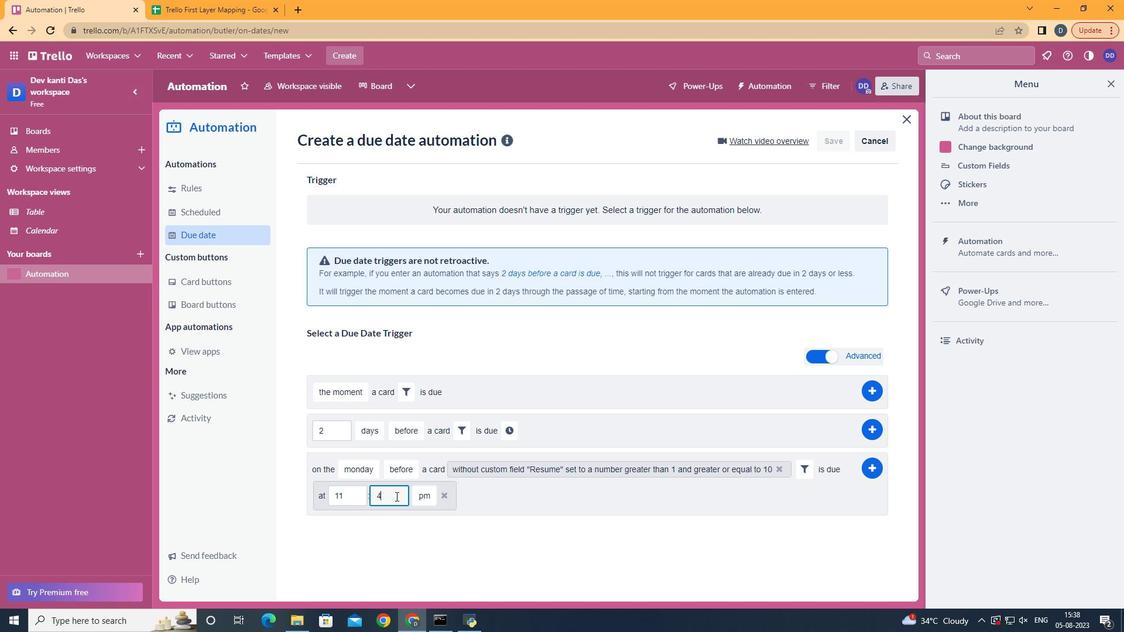 
Action: Key pressed <Key.backspace><Key.backspace>00
Screenshot: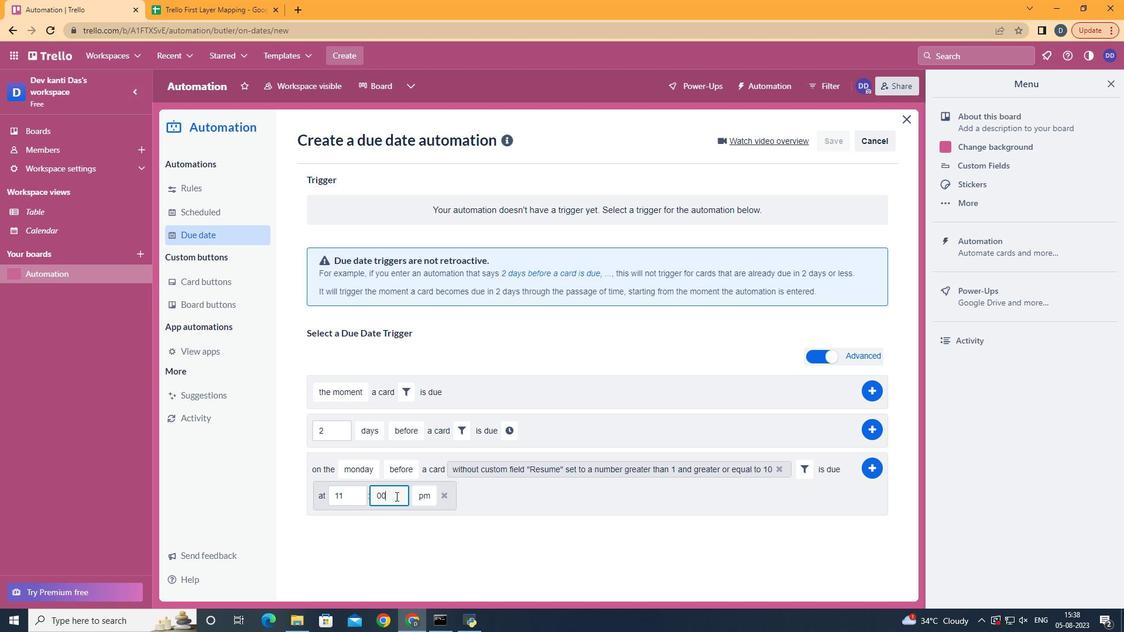 
Action: Mouse moved to (426, 516)
Screenshot: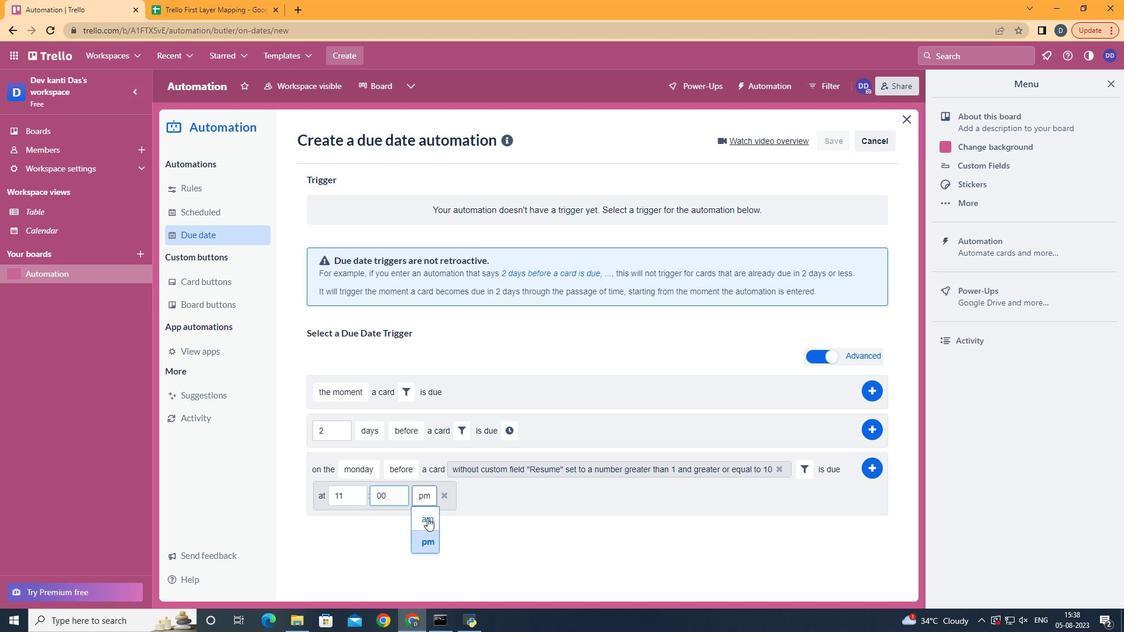 
Action: Mouse pressed left at (426, 516)
Screenshot: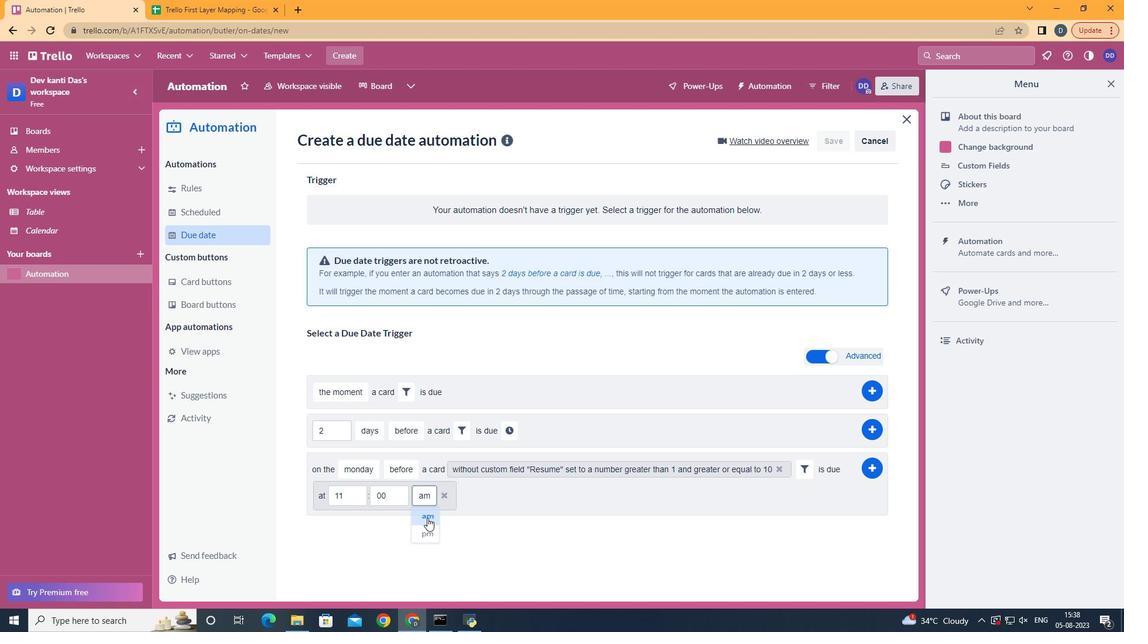 
Action: Mouse moved to (867, 470)
Screenshot: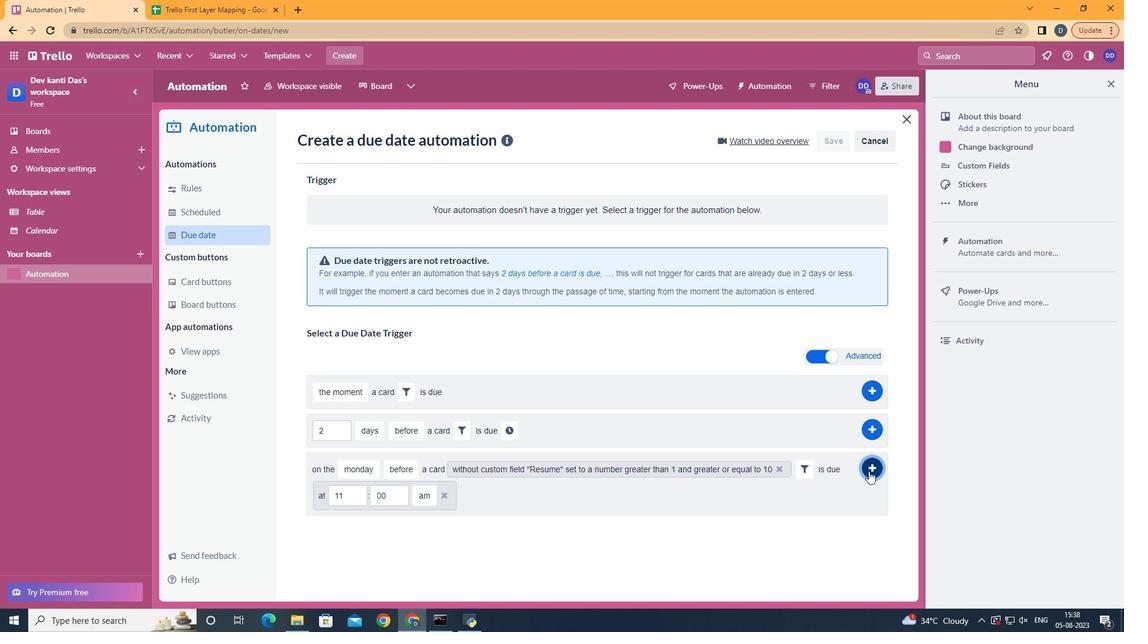 
Action: Mouse pressed left at (867, 470)
Screenshot: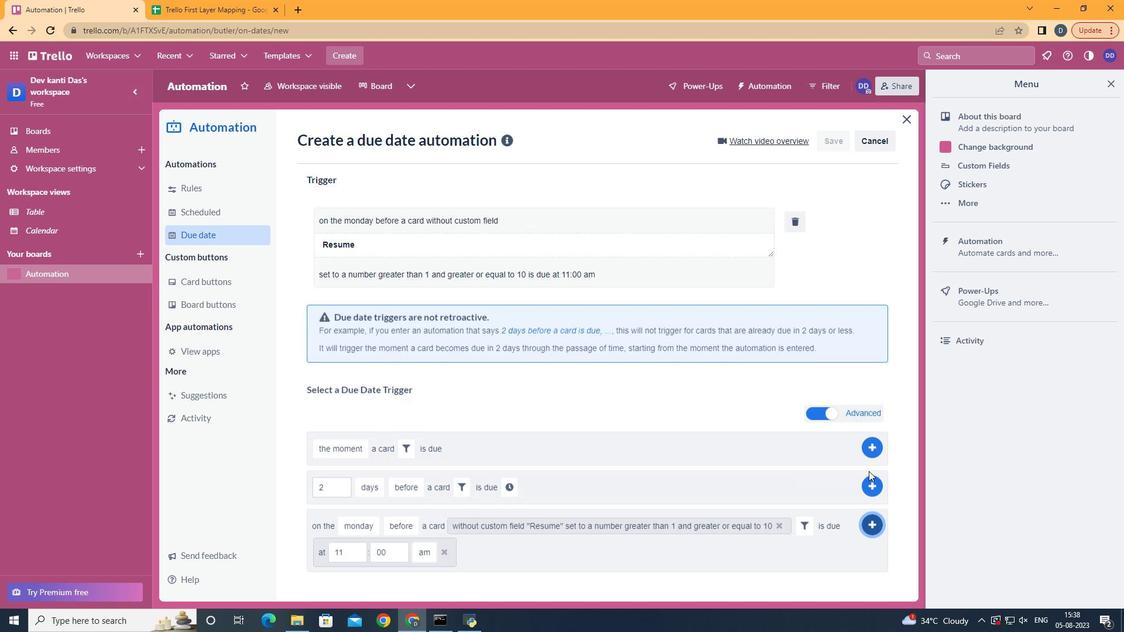 
Action: Mouse moved to (713, 247)
Screenshot: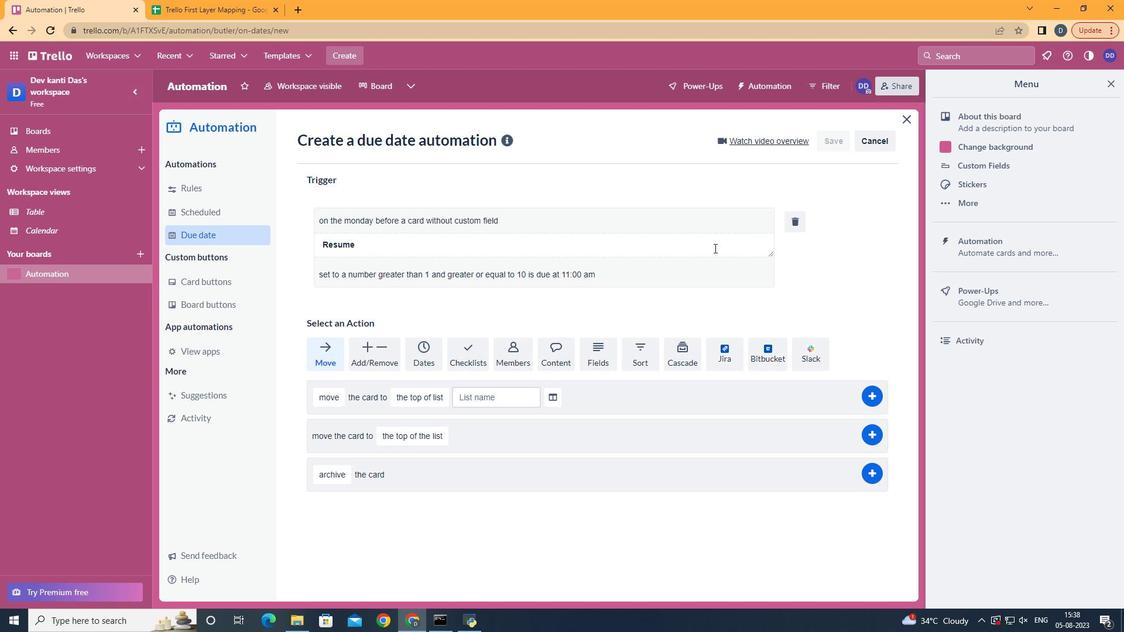 
